 Task: Add a signature Catherine Martinez containing Have a good one, Catherine Martinez to email address softage.4@softage.net and add a label Client files
Action: Mouse moved to (998, 85)
Screenshot: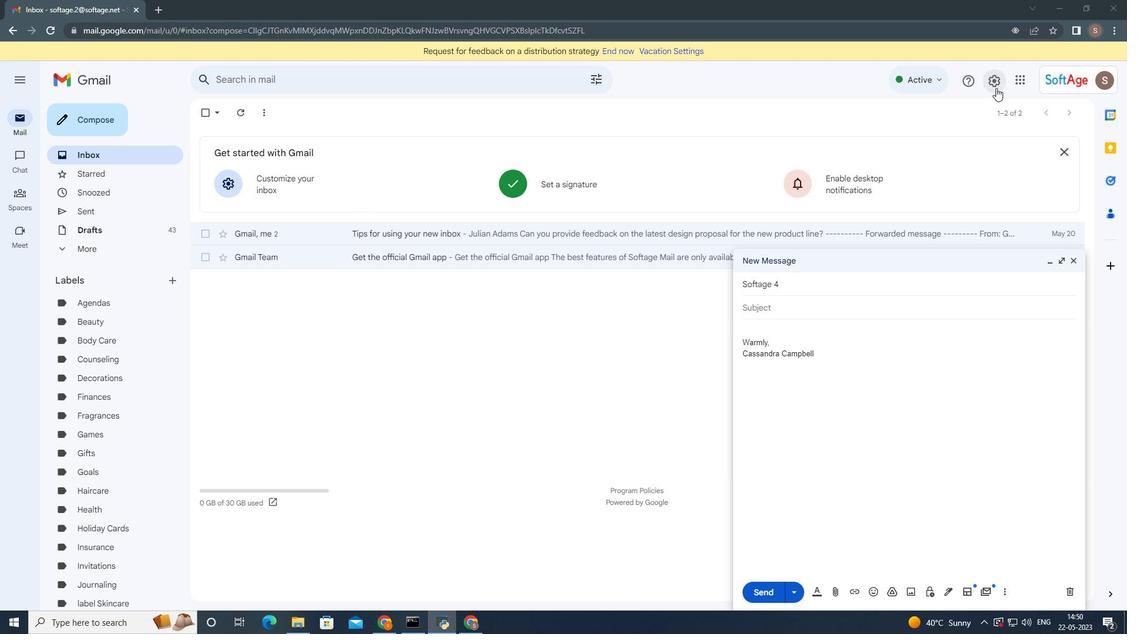 
Action: Mouse pressed left at (998, 85)
Screenshot: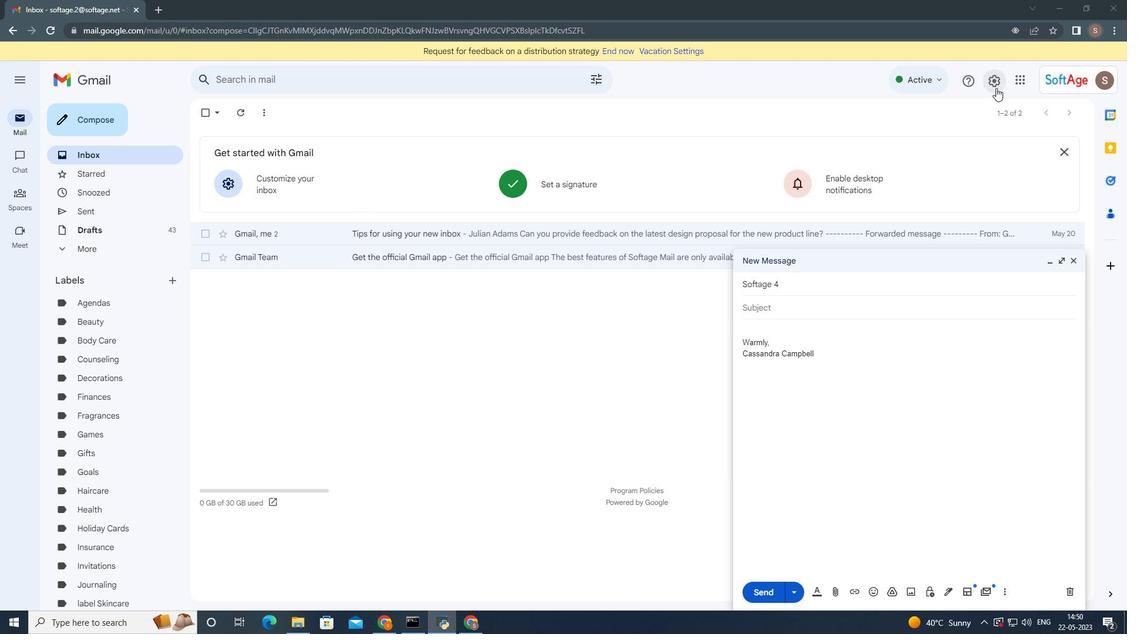 
Action: Mouse moved to (950, 140)
Screenshot: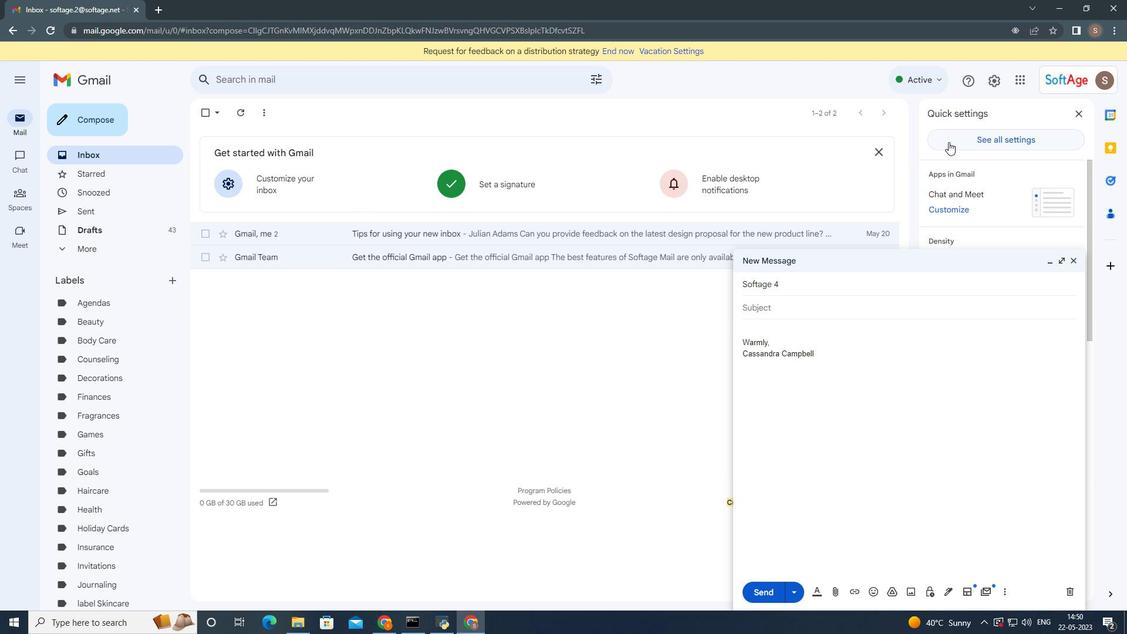 
Action: Mouse pressed left at (950, 140)
Screenshot: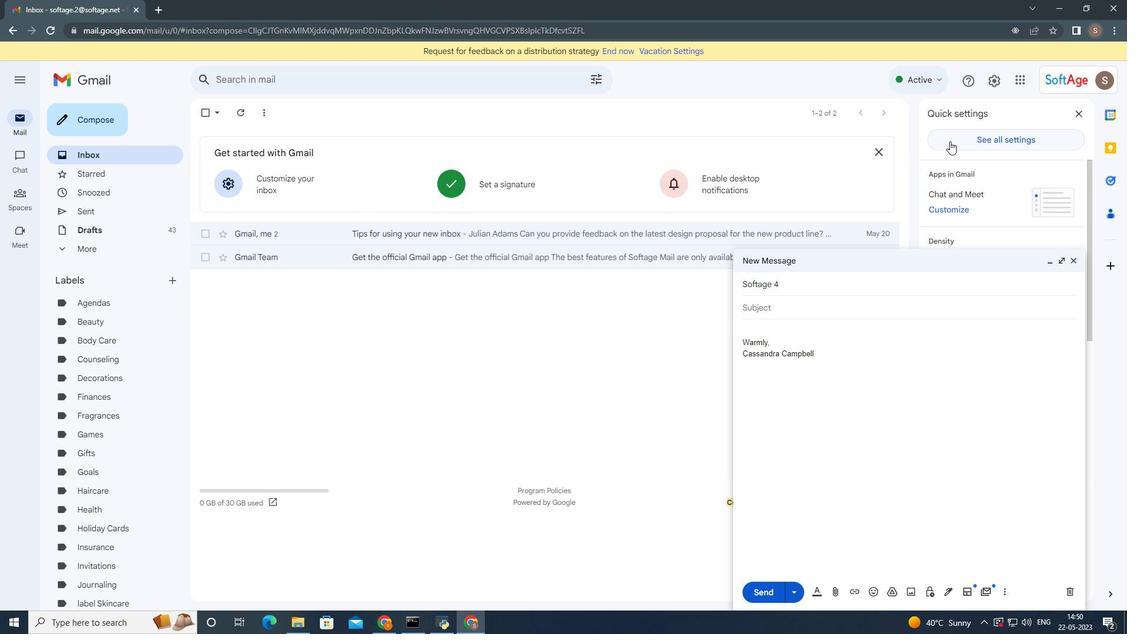 
Action: Mouse moved to (1054, 263)
Screenshot: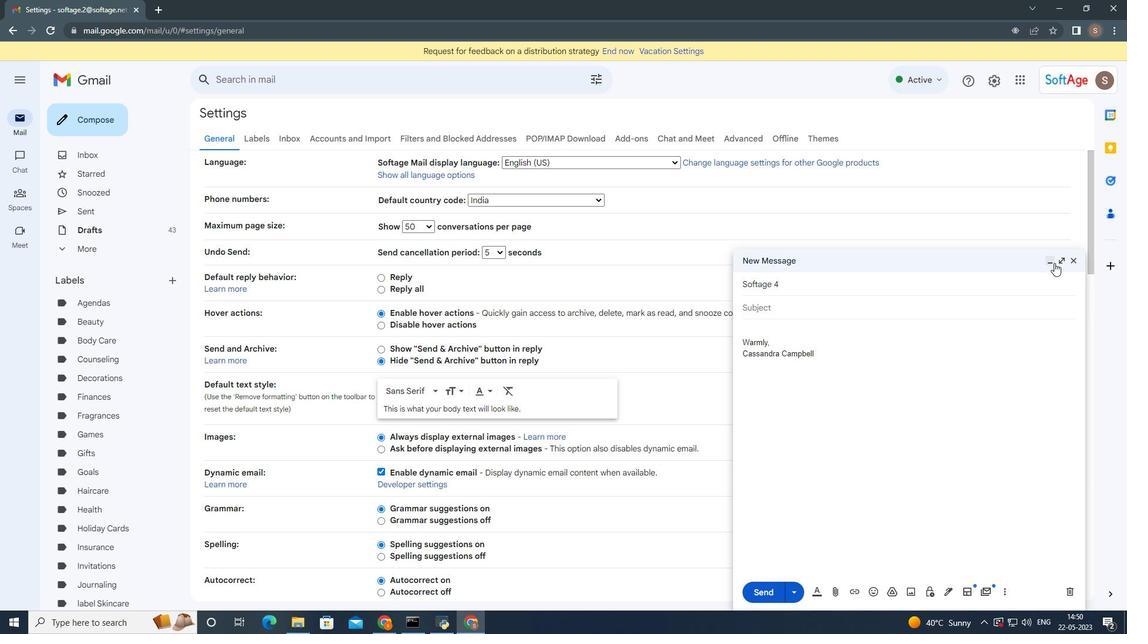 
Action: Mouse pressed left at (1054, 263)
Screenshot: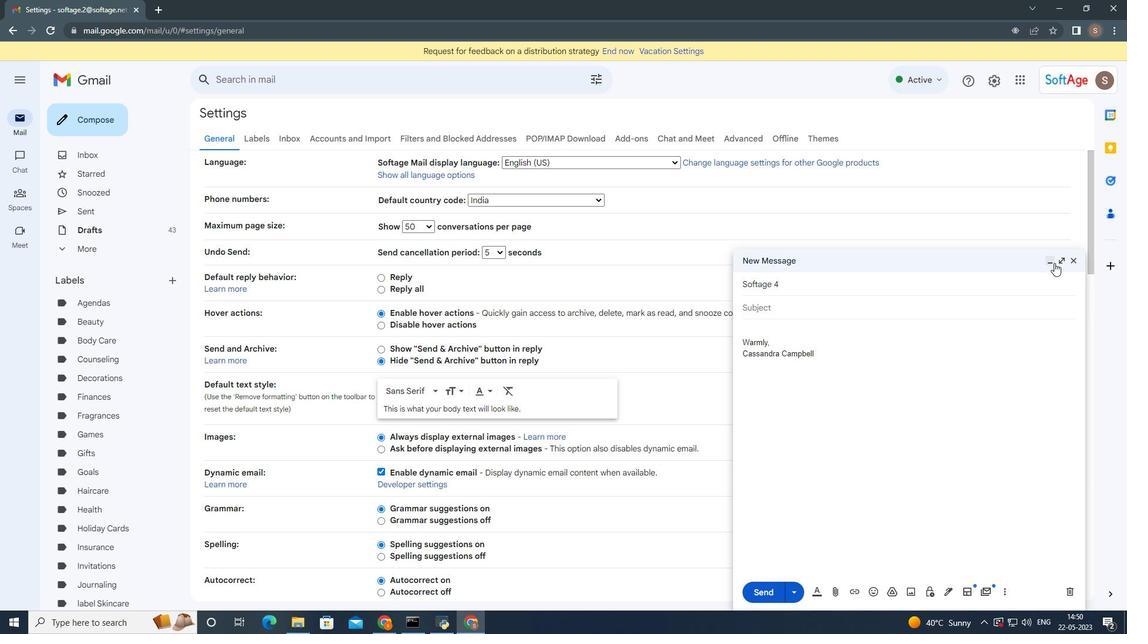 
Action: Mouse moved to (425, 336)
Screenshot: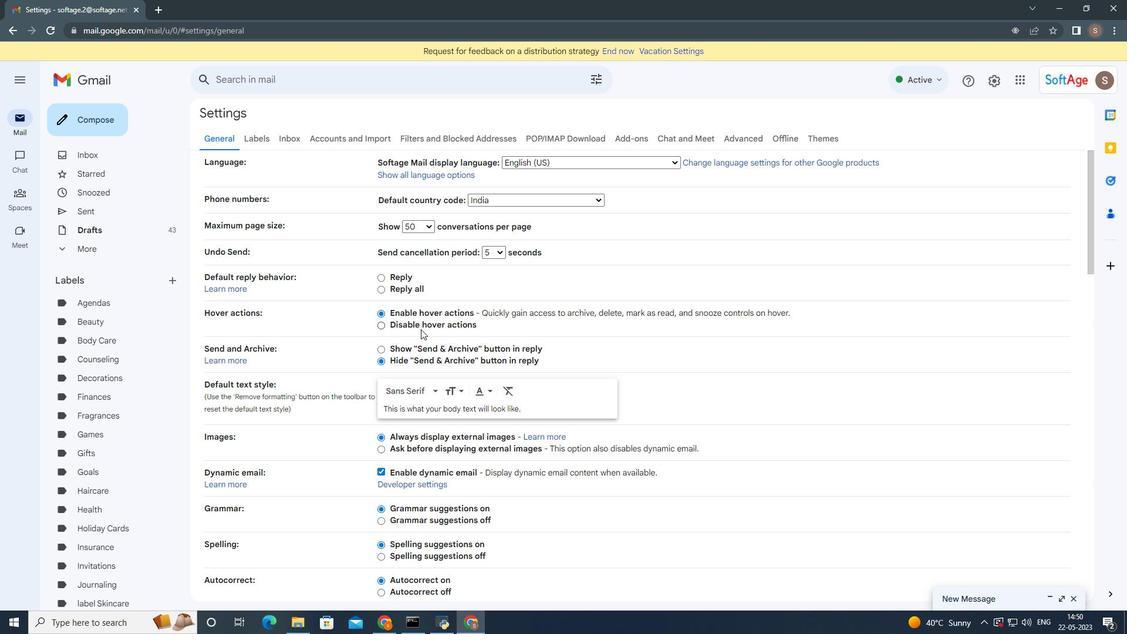
Action: Mouse scrolled (425, 335) with delta (0, 0)
Screenshot: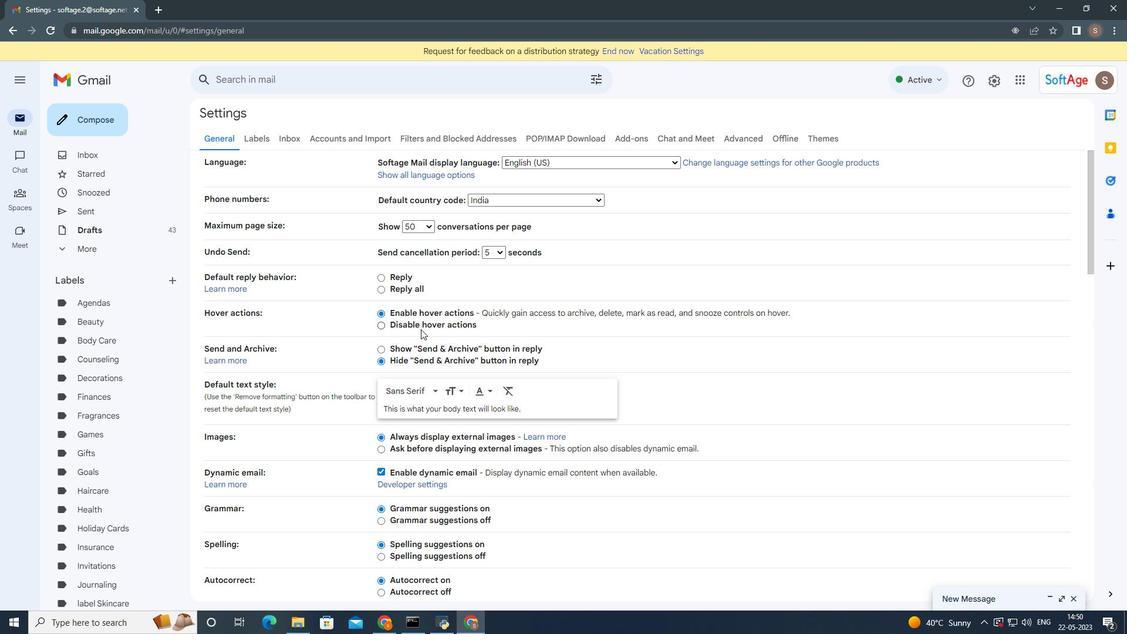 
Action: Mouse moved to (426, 337)
Screenshot: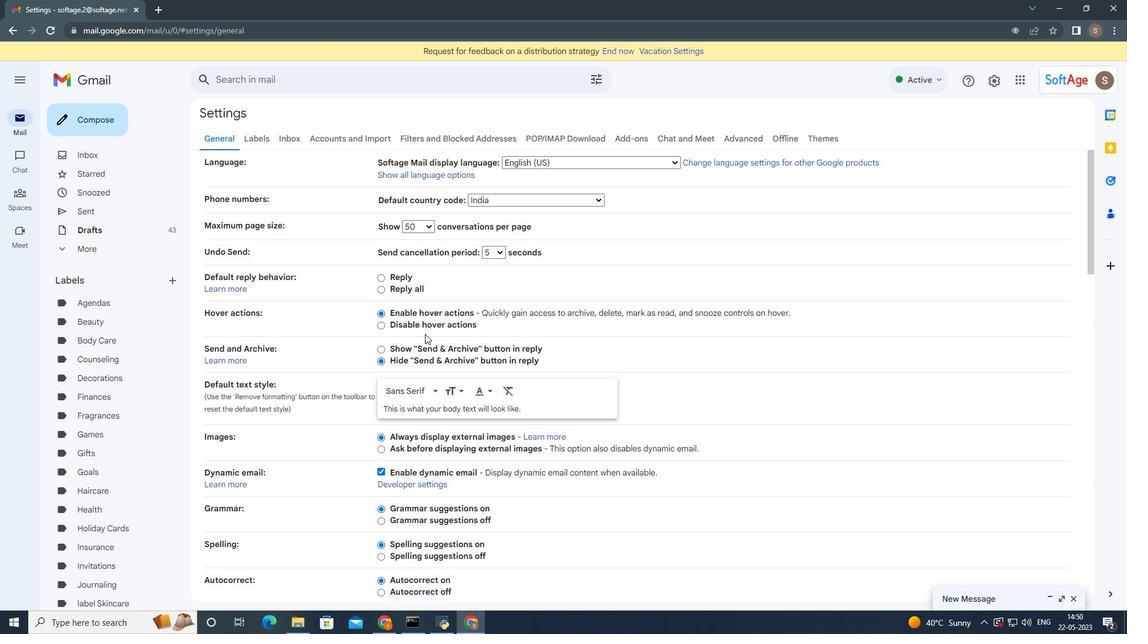 
Action: Mouse scrolled (426, 336) with delta (0, 0)
Screenshot: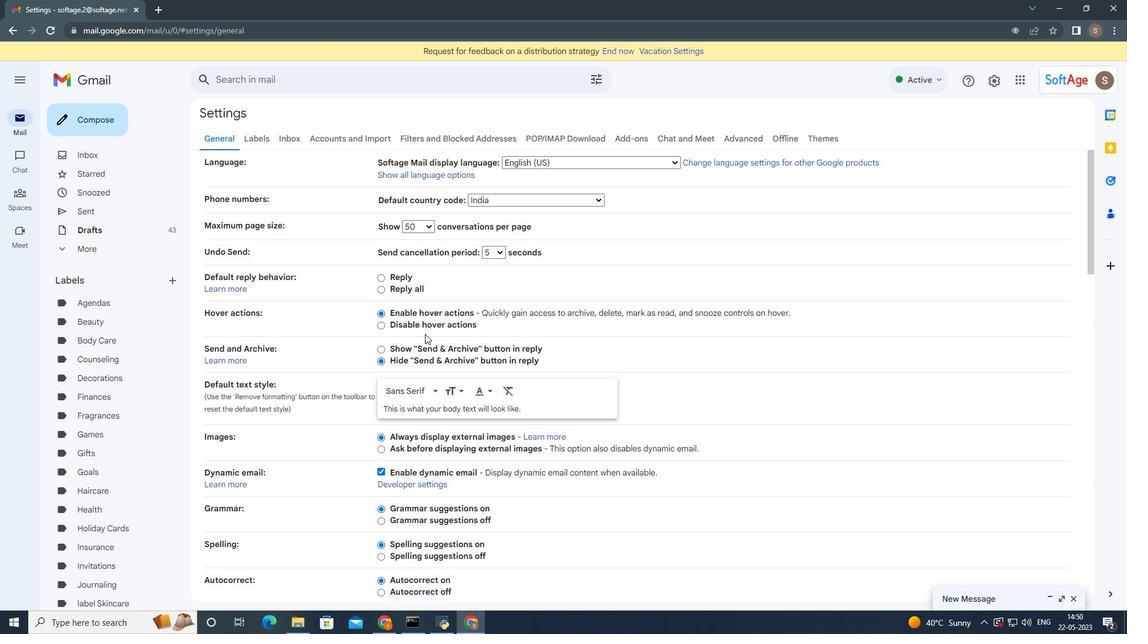 
Action: Mouse moved to (426, 338)
Screenshot: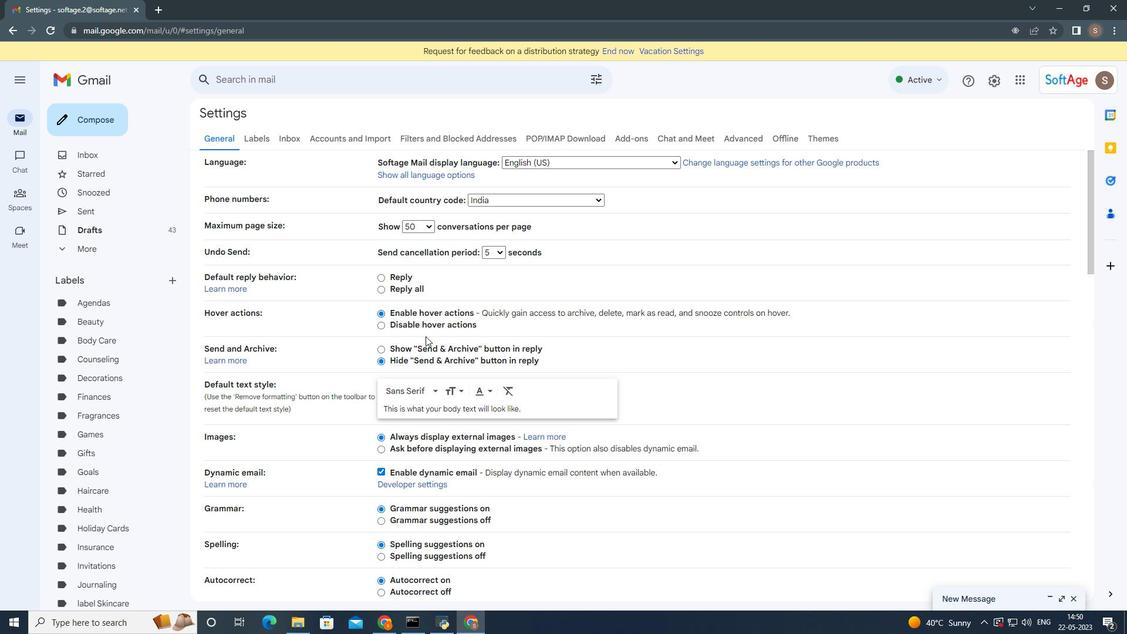 
Action: Mouse scrolled (426, 337) with delta (0, 0)
Screenshot: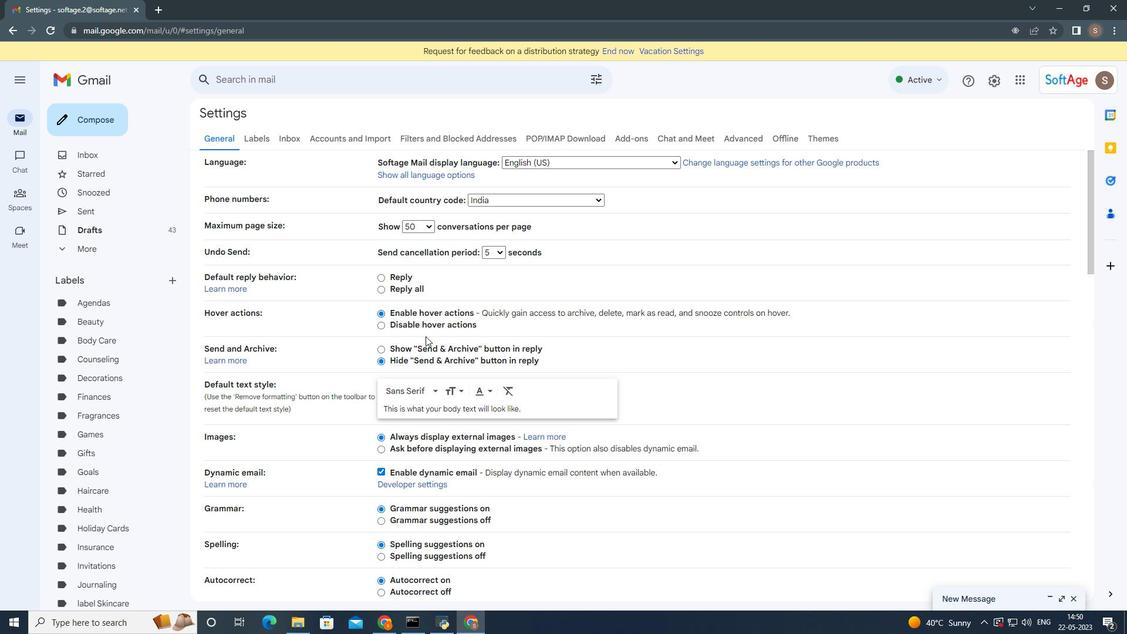 
Action: Mouse moved to (426, 338)
Screenshot: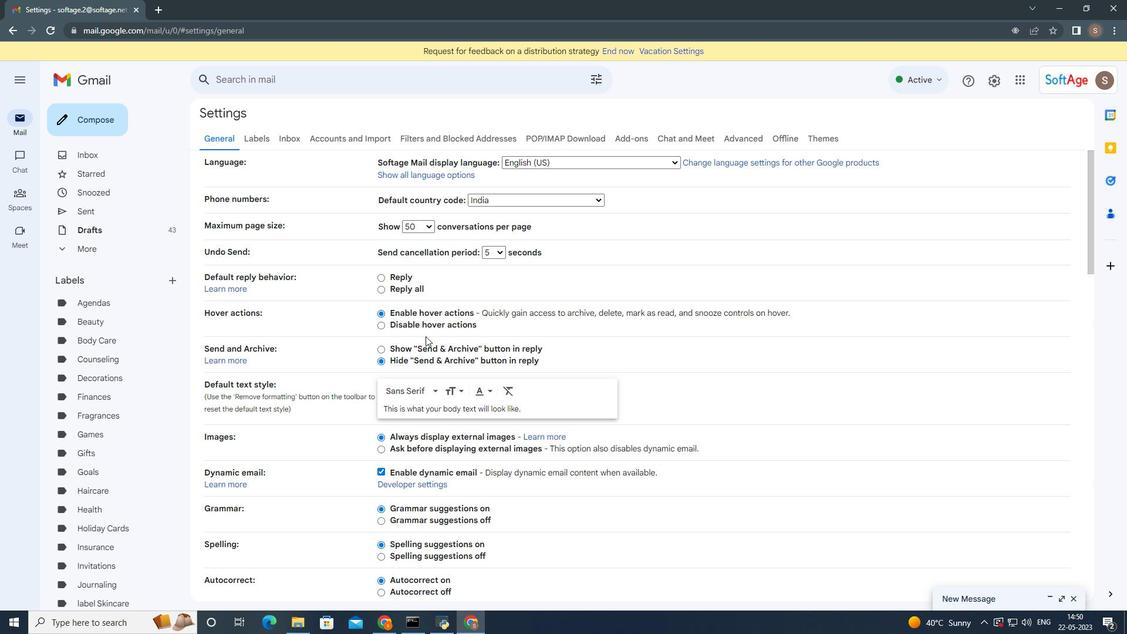 
Action: Mouse scrolled (426, 338) with delta (0, 0)
Screenshot: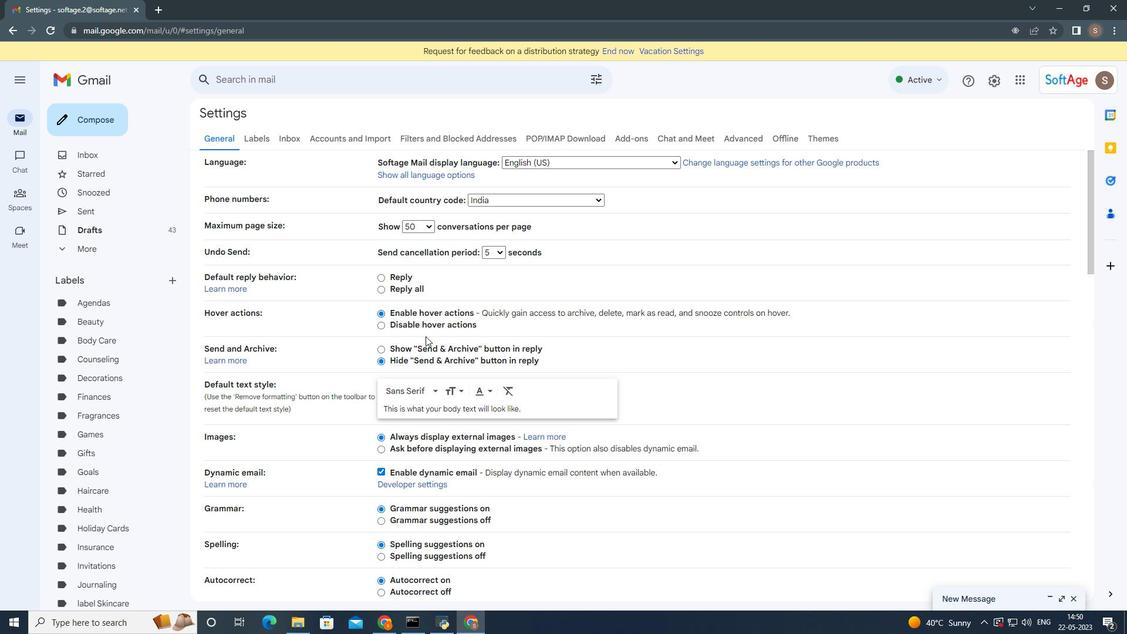 
Action: Mouse moved to (447, 424)
Screenshot: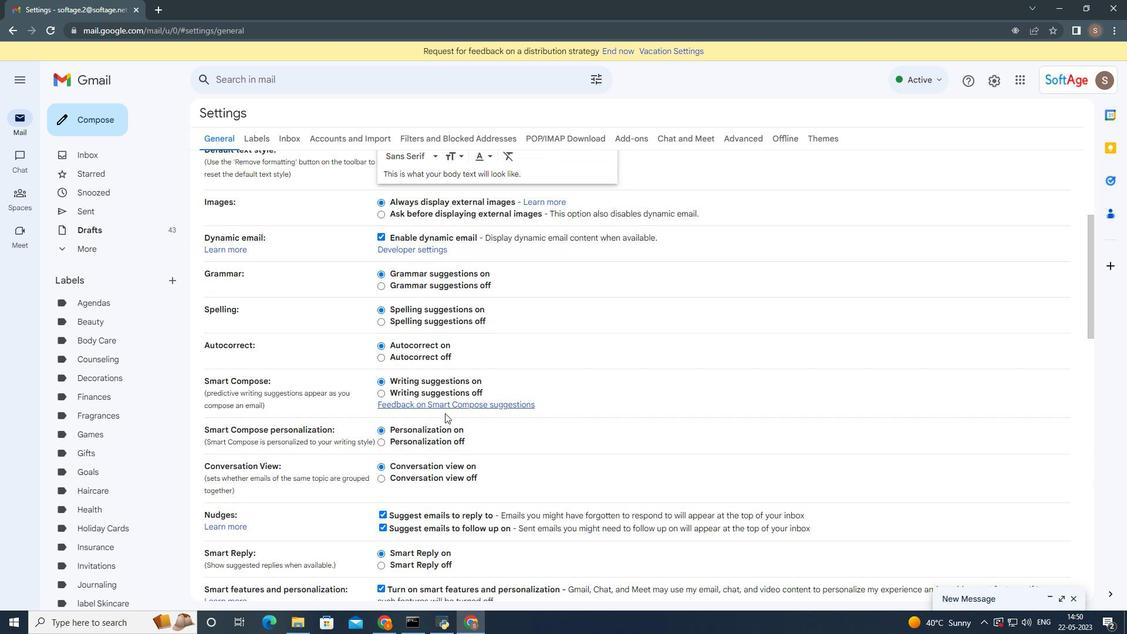 
Action: Mouse scrolled (447, 424) with delta (0, 0)
Screenshot: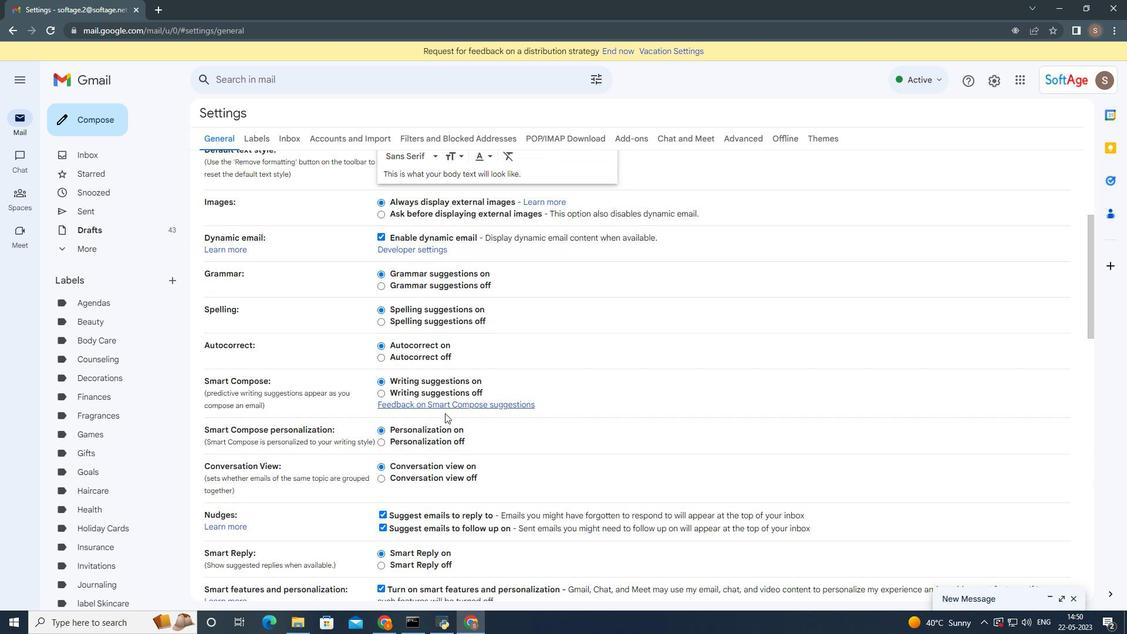 
Action: Mouse moved to (448, 424)
Screenshot: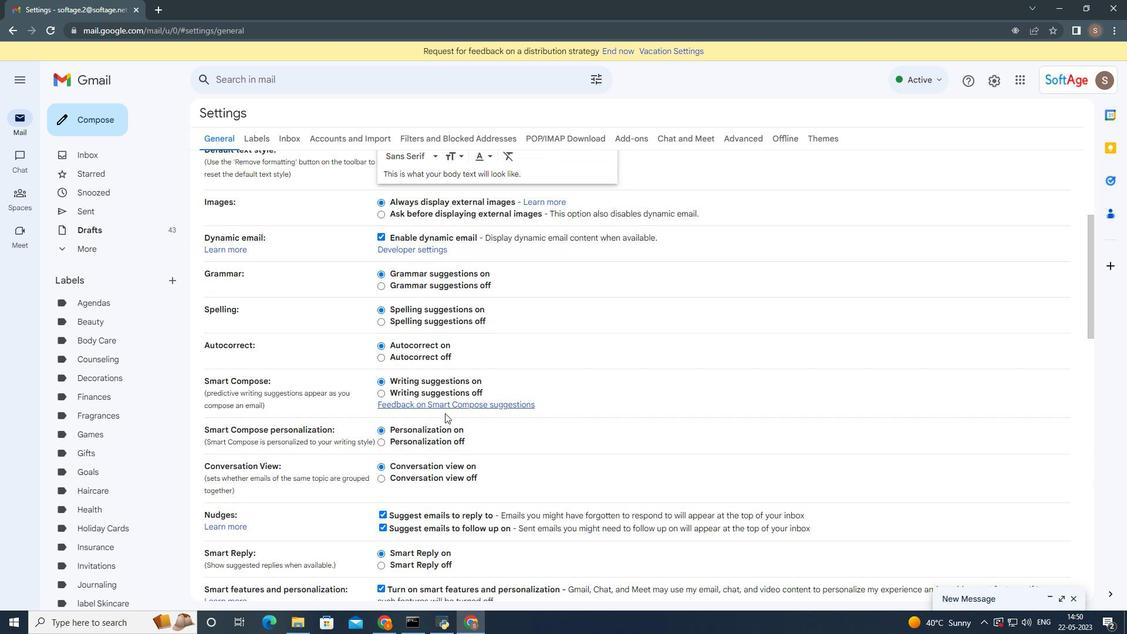 
Action: Mouse scrolled (448, 424) with delta (0, 0)
Screenshot: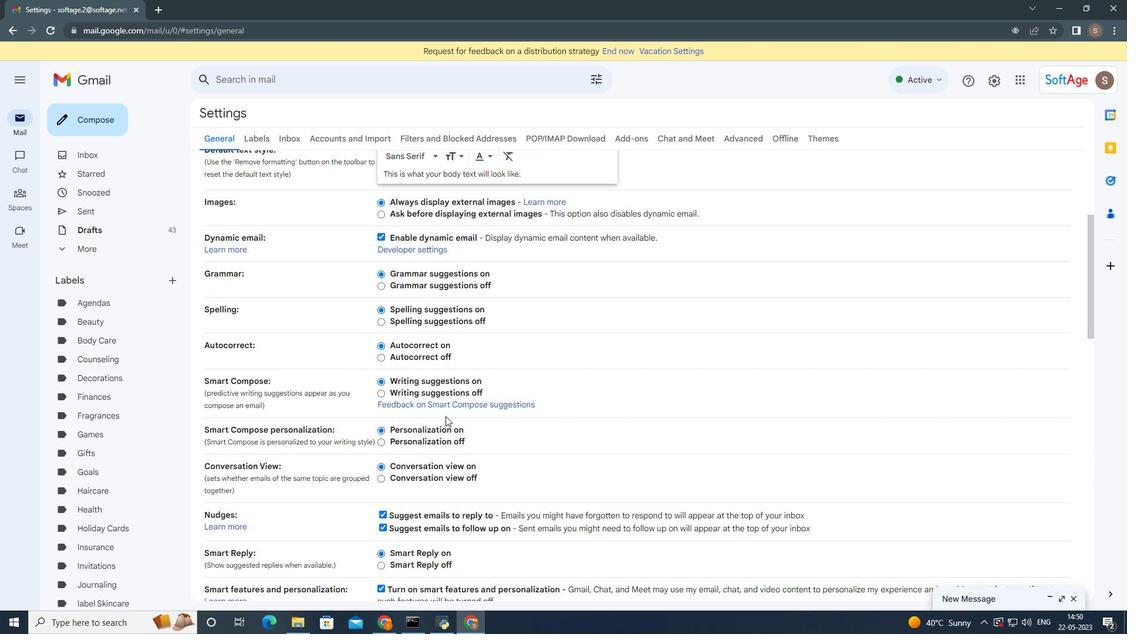 
Action: Mouse scrolled (448, 424) with delta (0, 0)
Screenshot: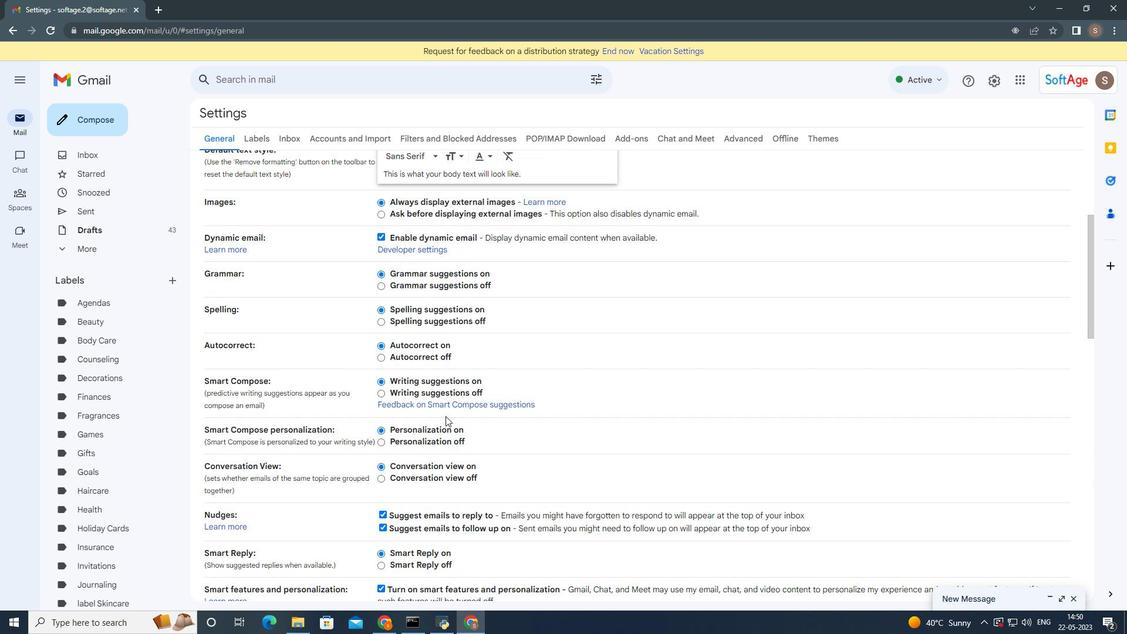 
Action: Mouse moved to (453, 440)
Screenshot: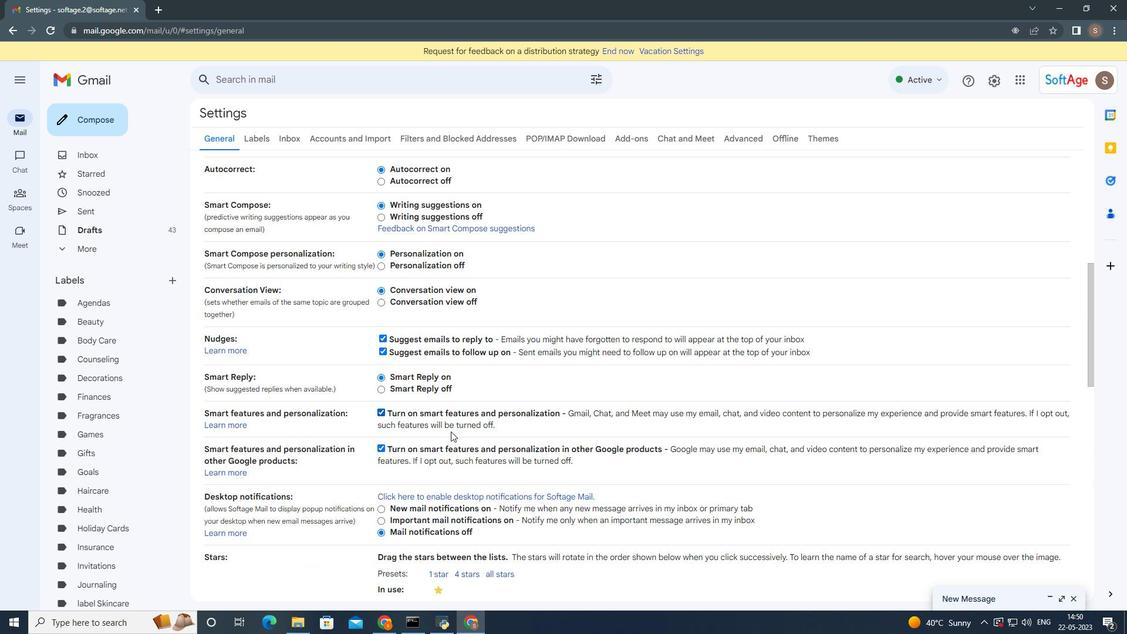 
Action: Mouse scrolled (453, 439) with delta (0, 0)
Screenshot: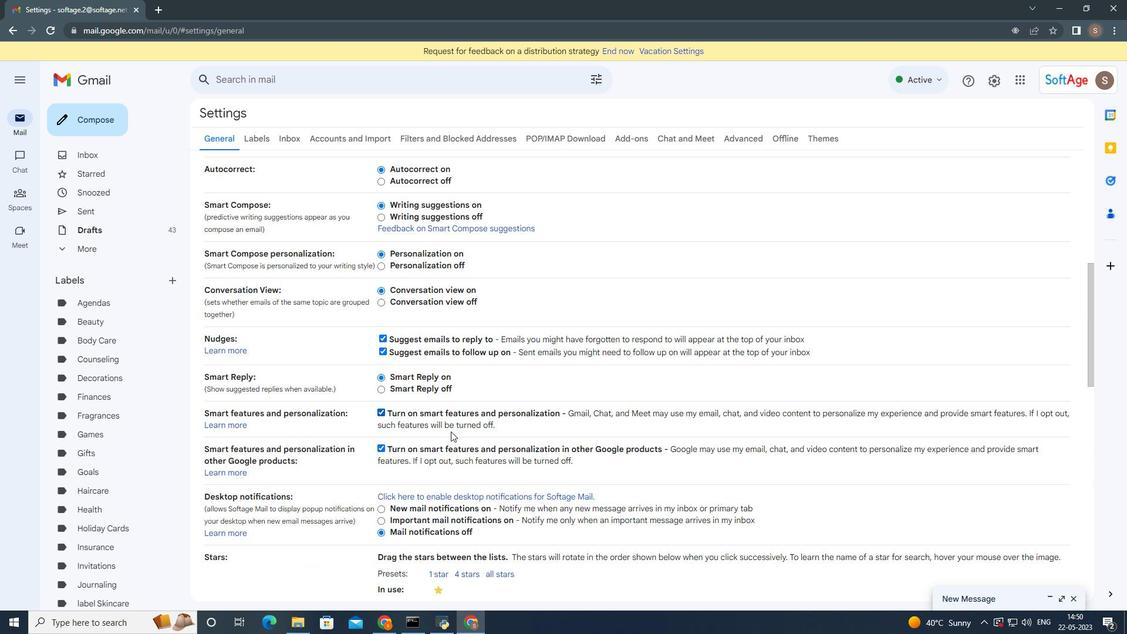 
Action: Mouse moved to (453, 441)
Screenshot: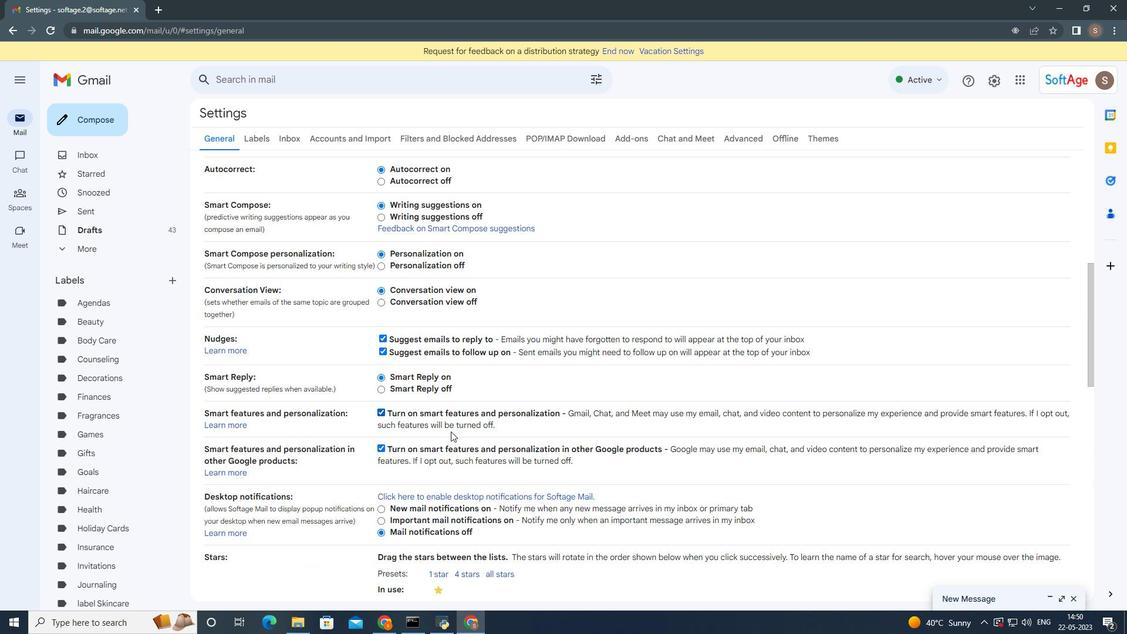 
Action: Mouse scrolled (453, 440) with delta (0, 0)
Screenshot: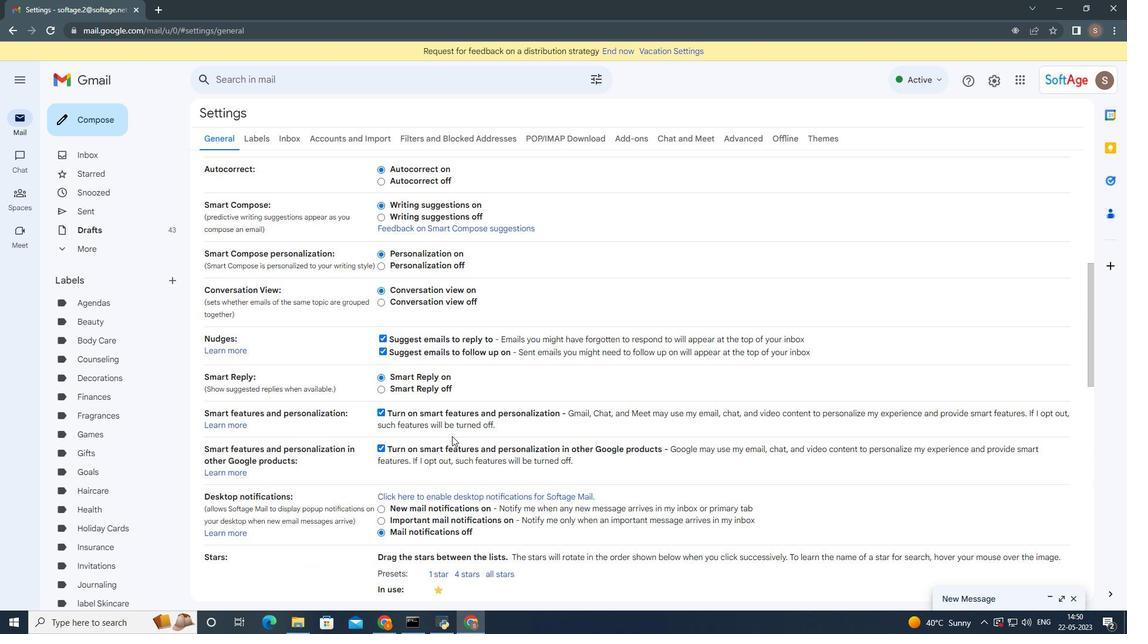 
Action: Mouse moved to (453, 441)
Screenshot: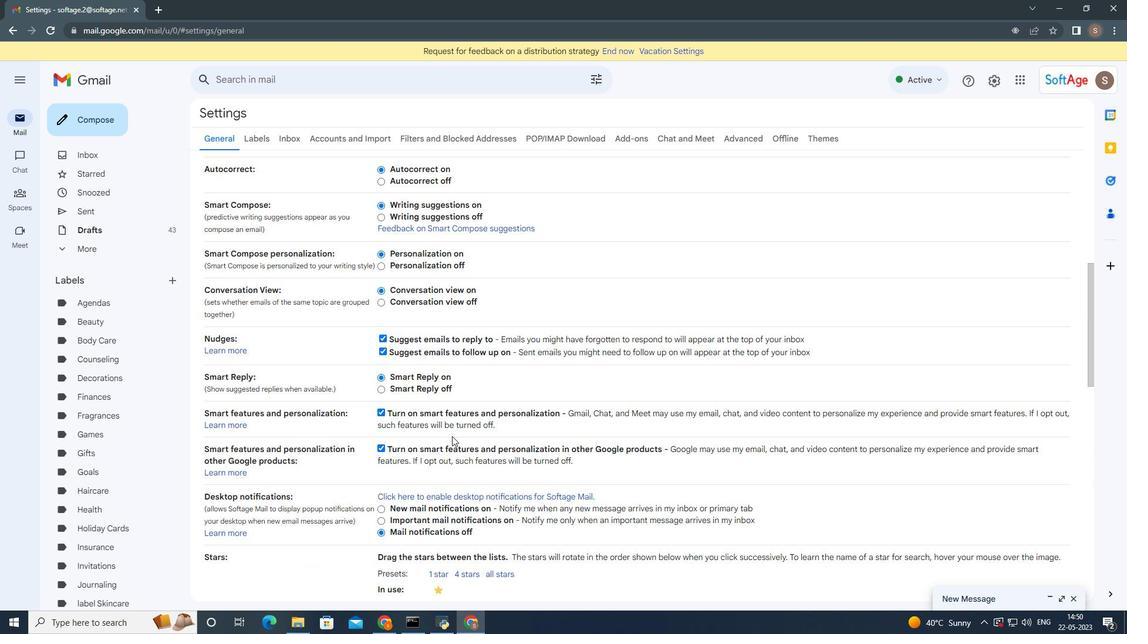 
Action: Mouse scrolled (453, 441) with delta (0, 0)
Screenshot: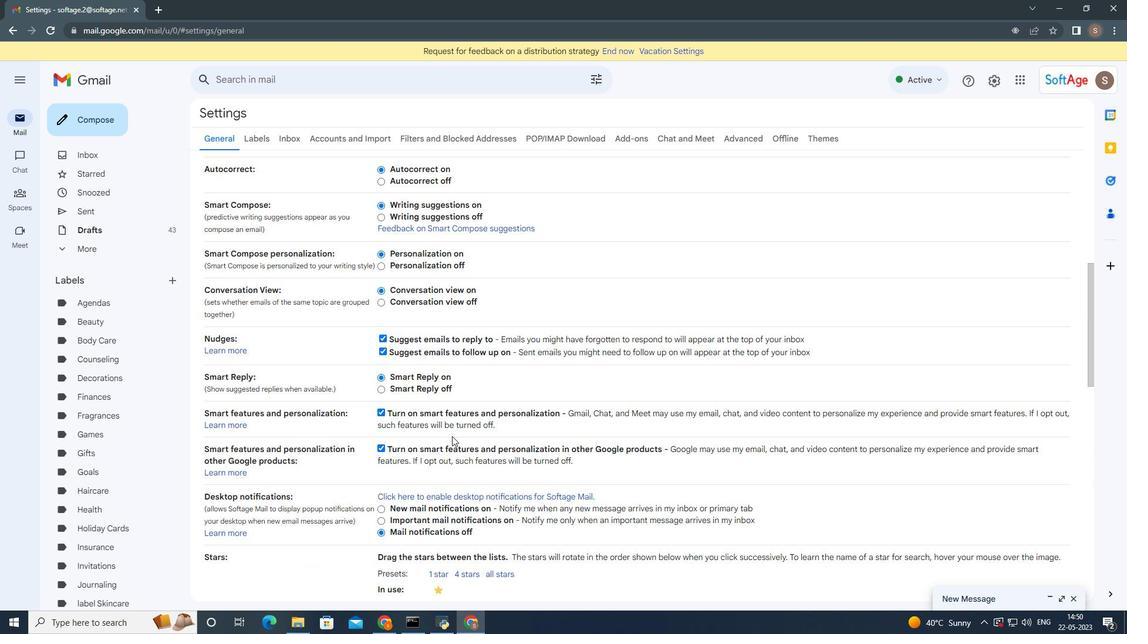 
Action: Mouse moved to (453, 441)
Screenshot: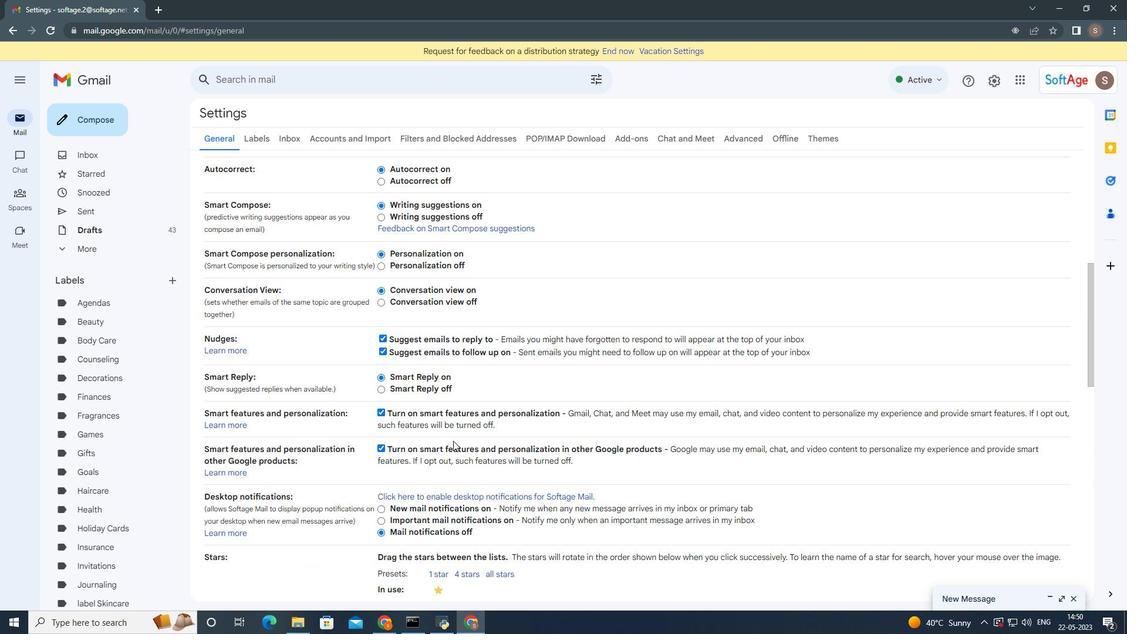 
Action: Mouse scrolled (453, 441) with delta (0, 0)
Screenshot: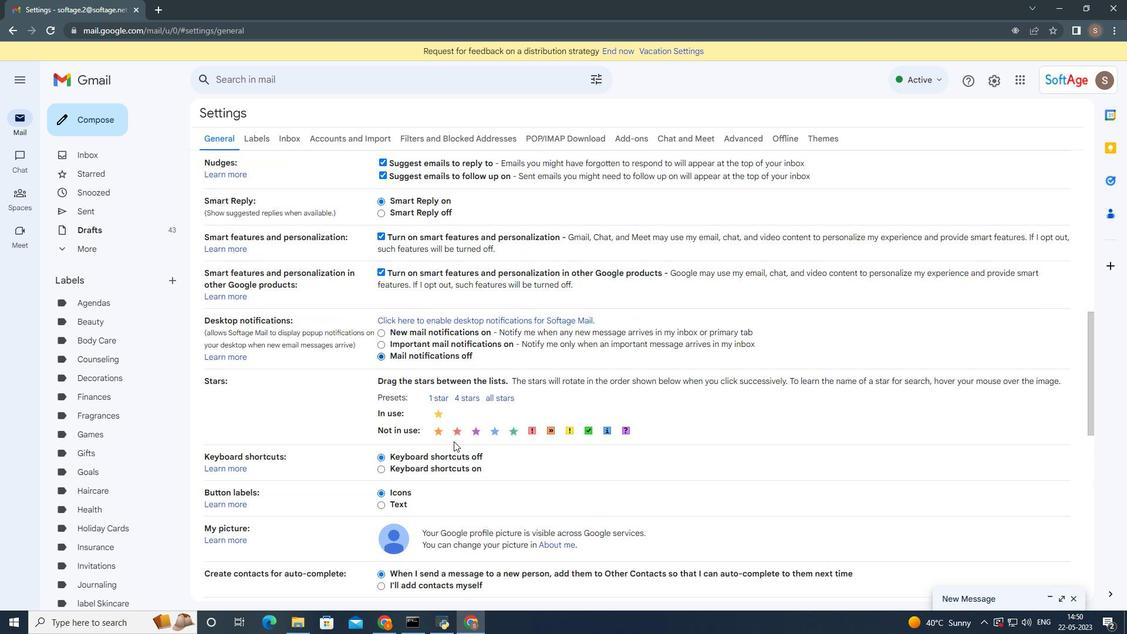
Action: Mouse scrolled (453, 441) with delta (0, 0)
Screenshot: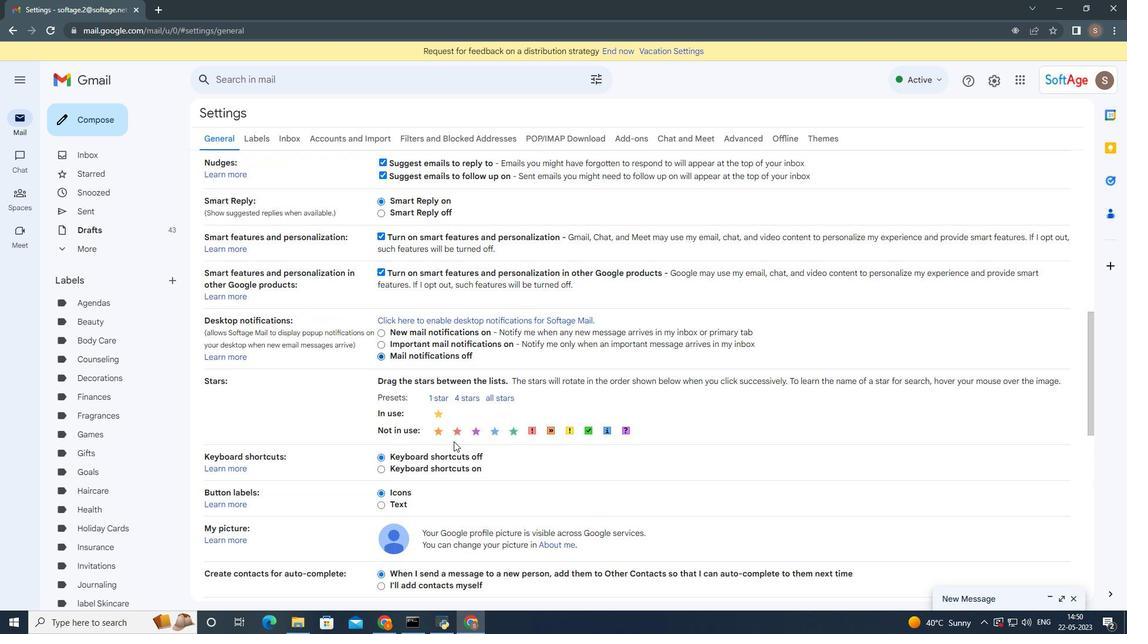 
Action: Mouse scrolled (453, 441) with delta (0, 0)
Screenshot: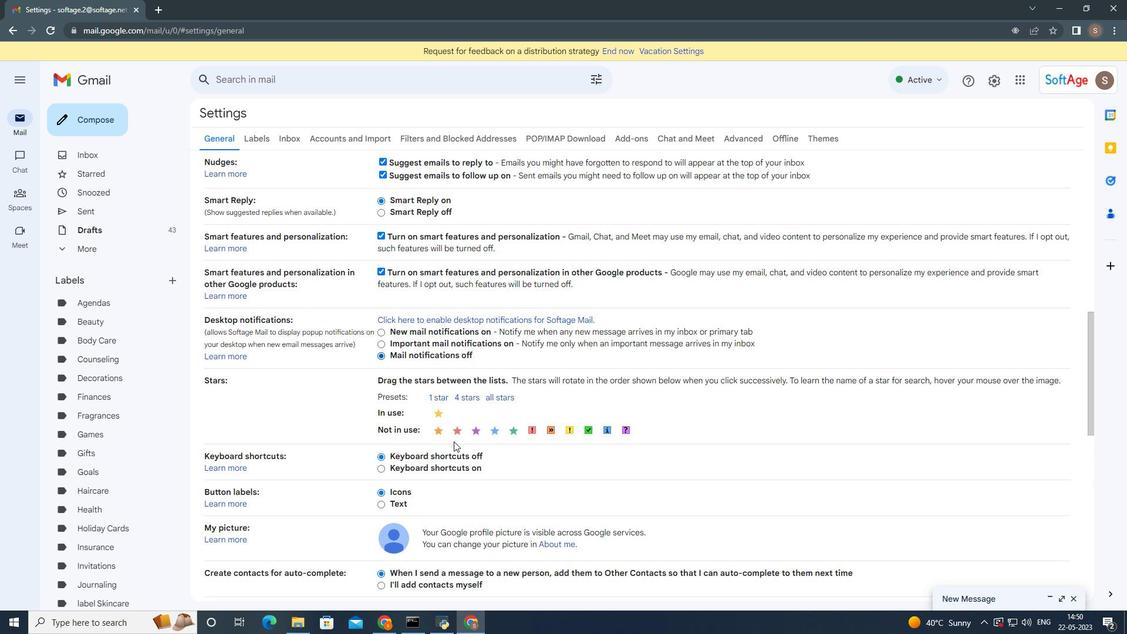 
Action: Mouse moved to (454, 443)
Screenshot: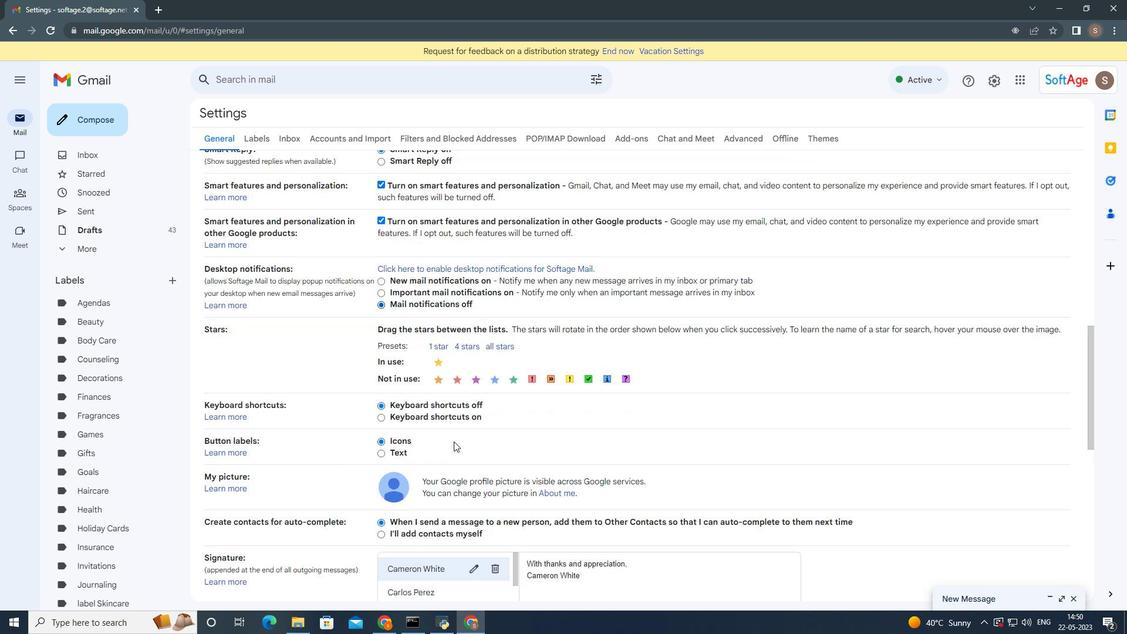 
Action: Mouse scrolled (454, 442) with delta (0, 0)
Screenshot: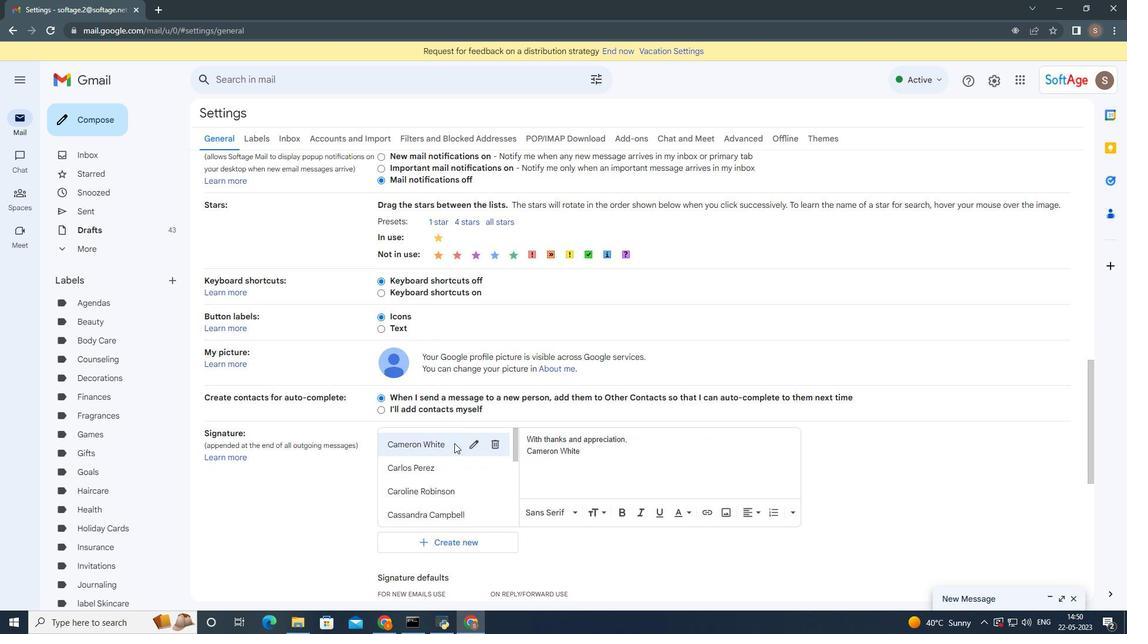 
Action: Mouse scrolled (454, 442) with delta (0, 0)
Screenshot: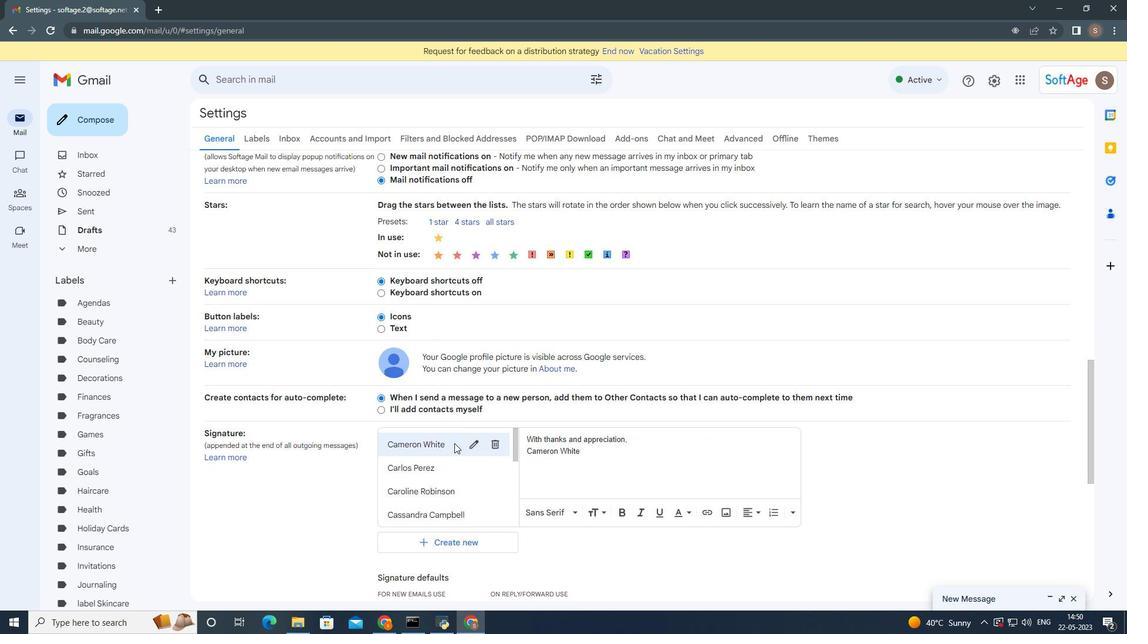
Action: Mouse moved to (455, 426)
Screenshot: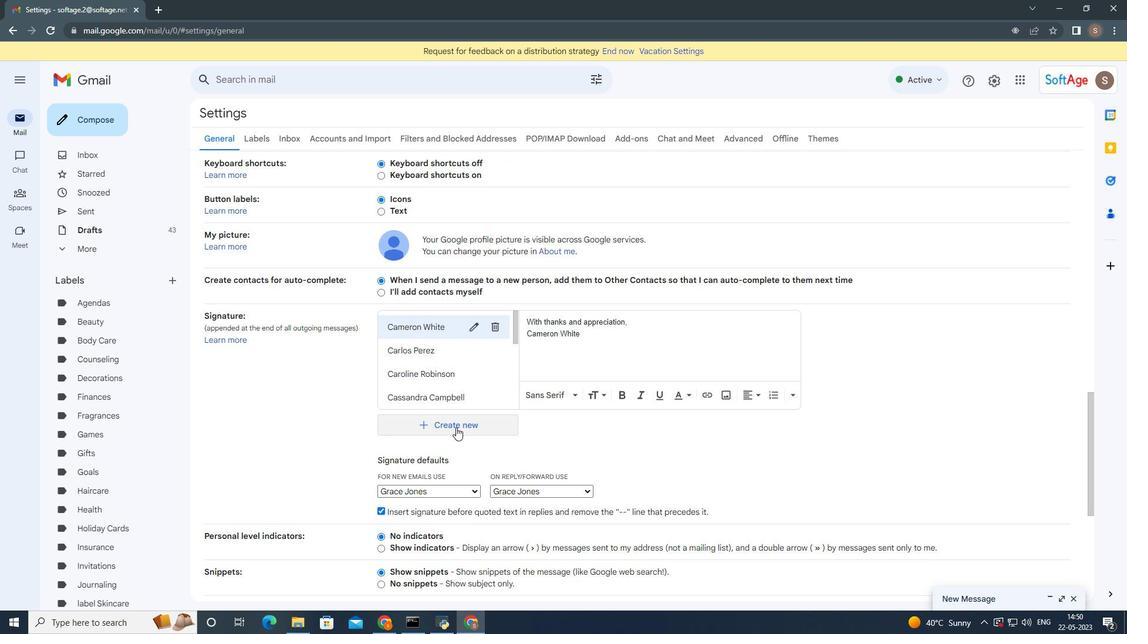
Action: Mouse pressed left at (455, 426)
Screenshot: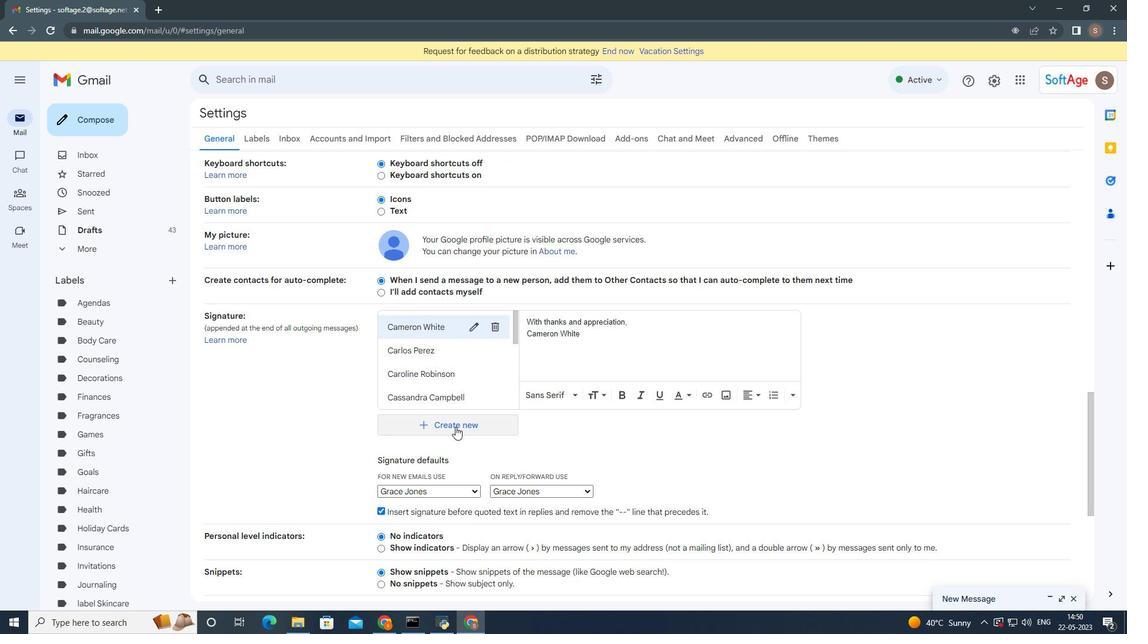 
Action: Mouse moved to (515, 324)
Screenshot: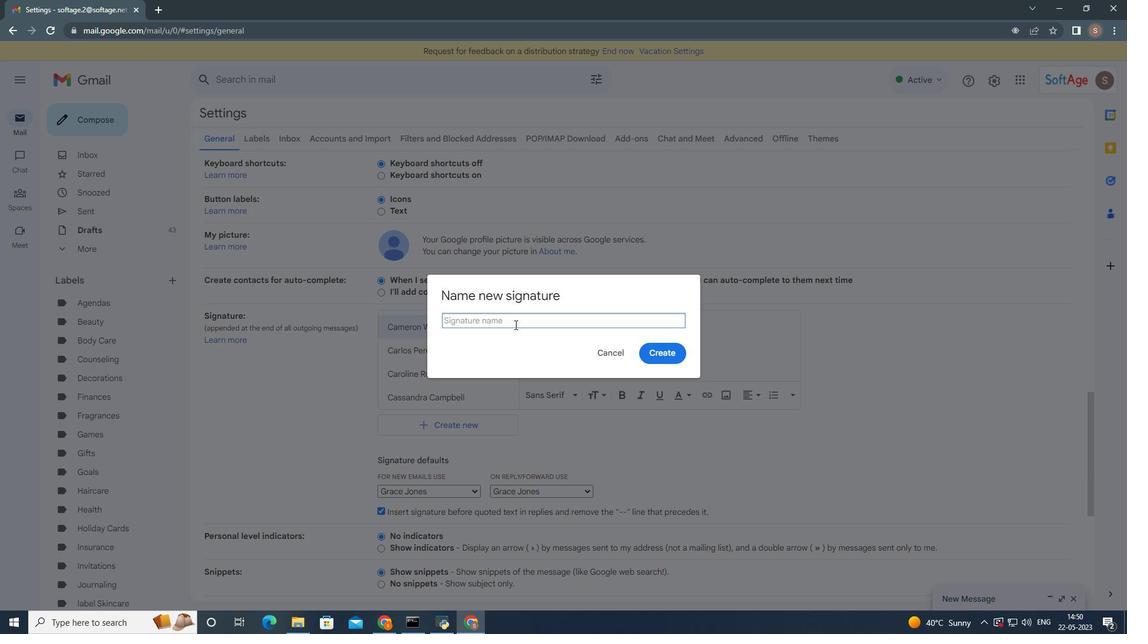 
Action: Mouse pressed left at (515, 324)
Screenshot: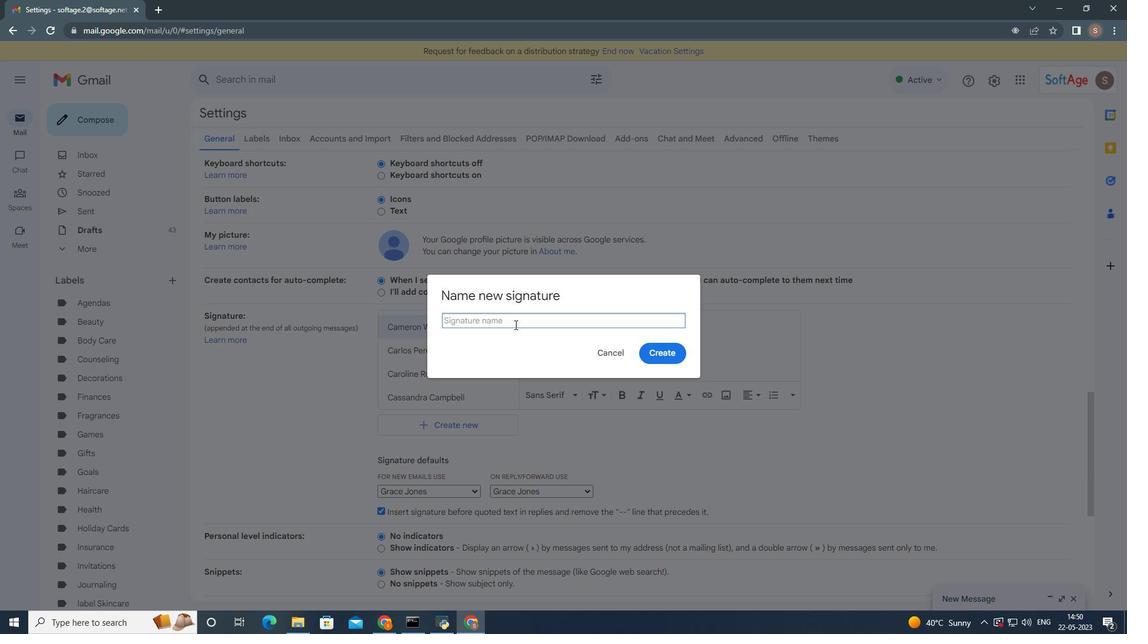 
Action: Mouse moved to (513, 324)
Screenshot: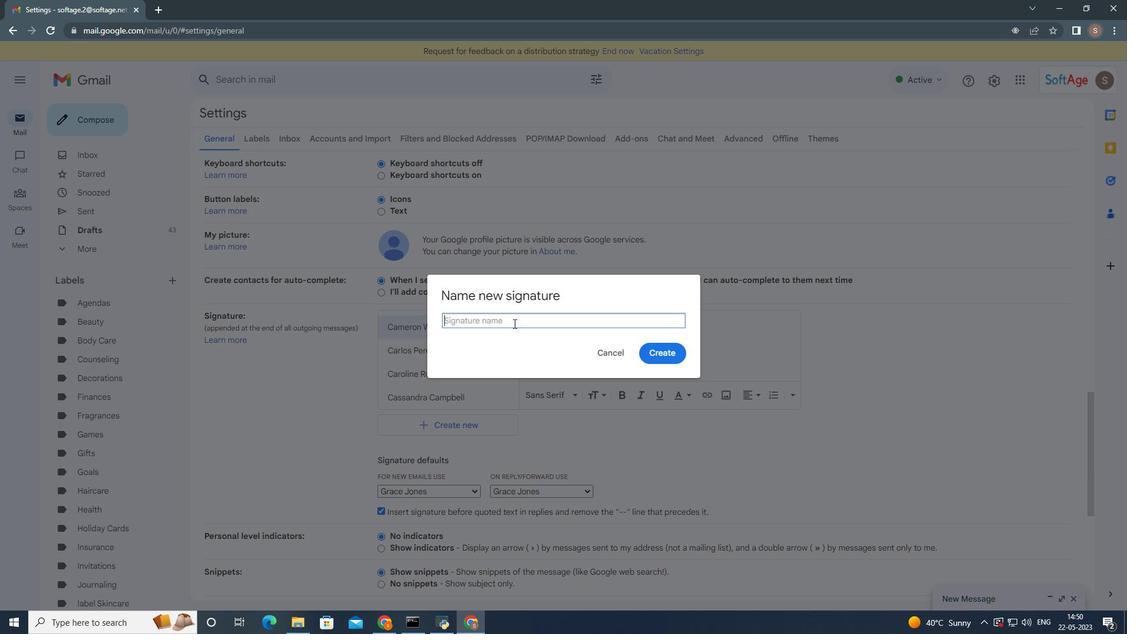 
Action: Key pressed <Key.shift>Catherine<Key.space><Key.shift>Martinez
Screenshot: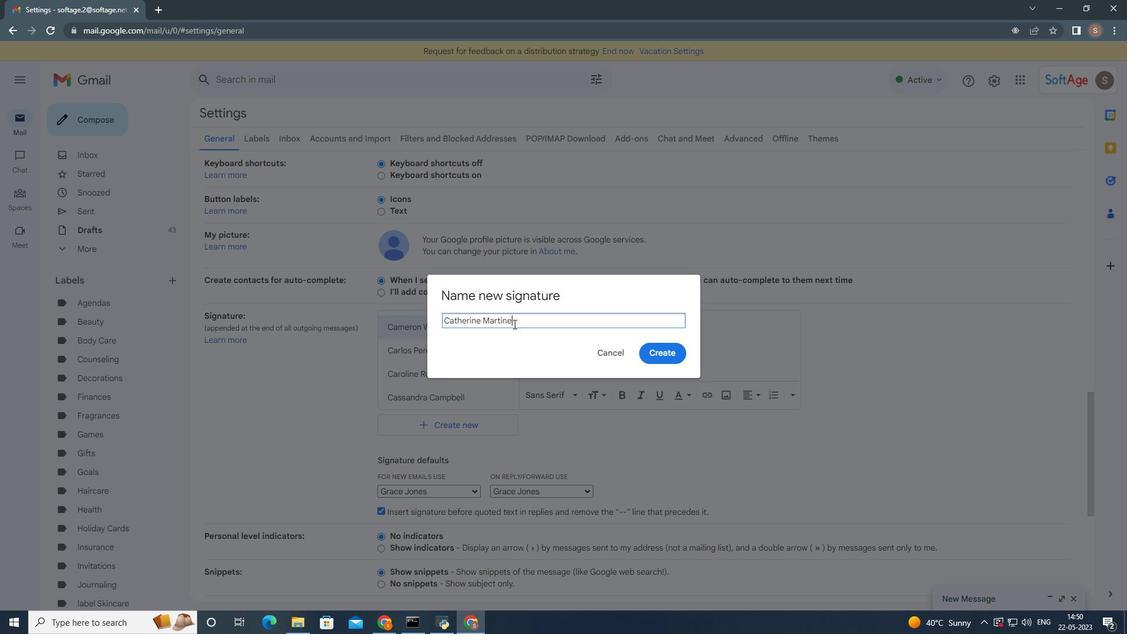
Action: Mouse moved to (673, 356)
Screenshot: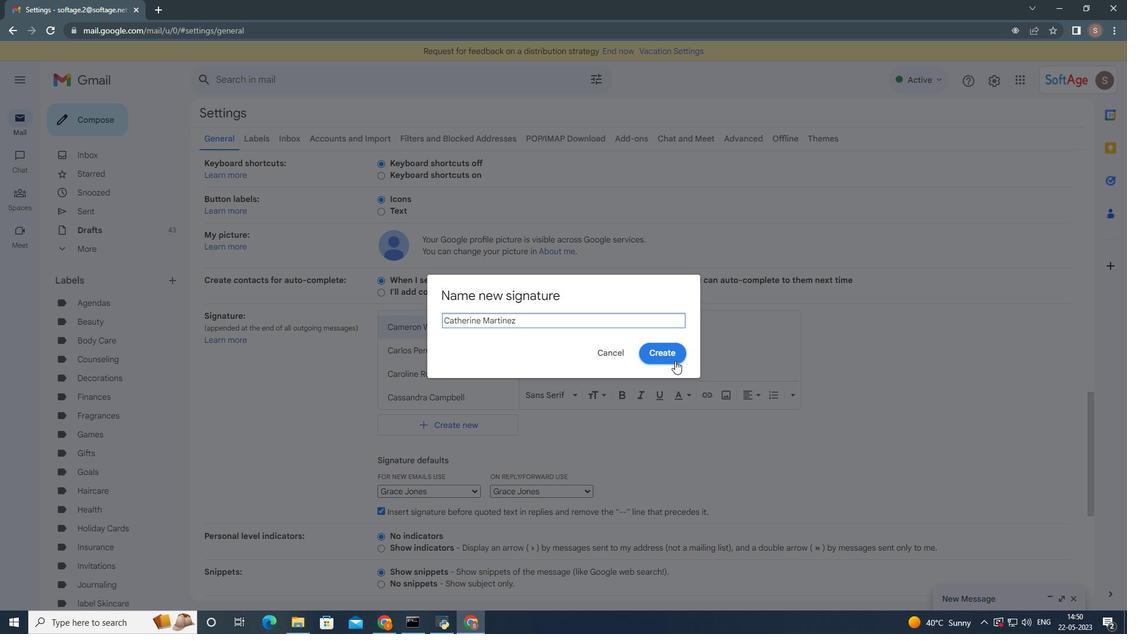 
Action: Mouse pressed left at (673, 356)
Screenshot: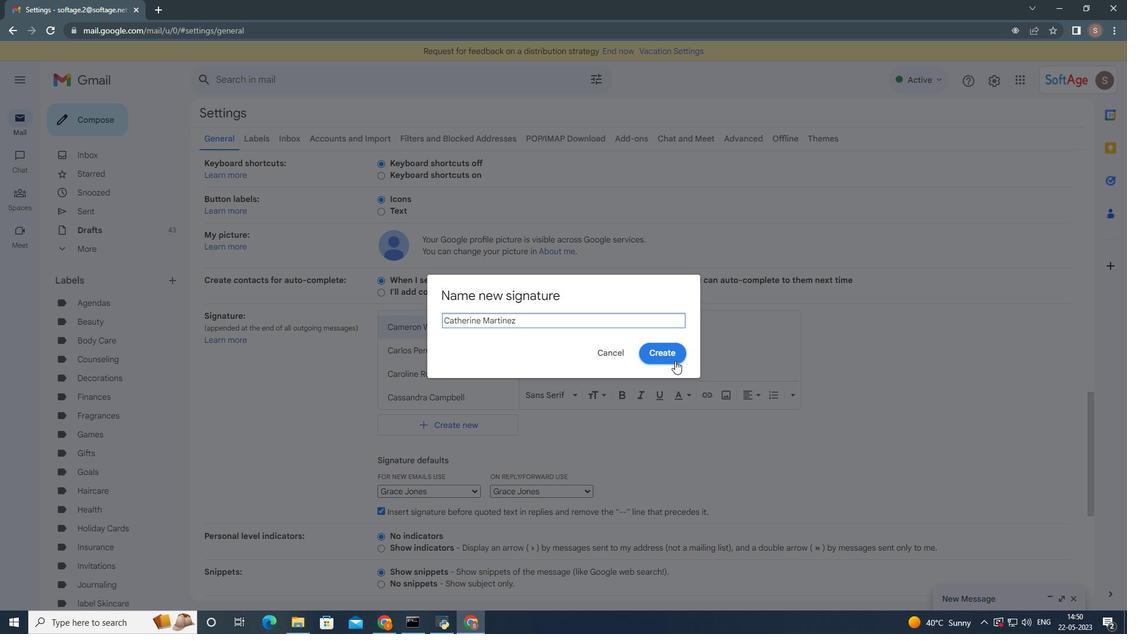 
Action: Mouse moved to (609, 352)
Screenshot: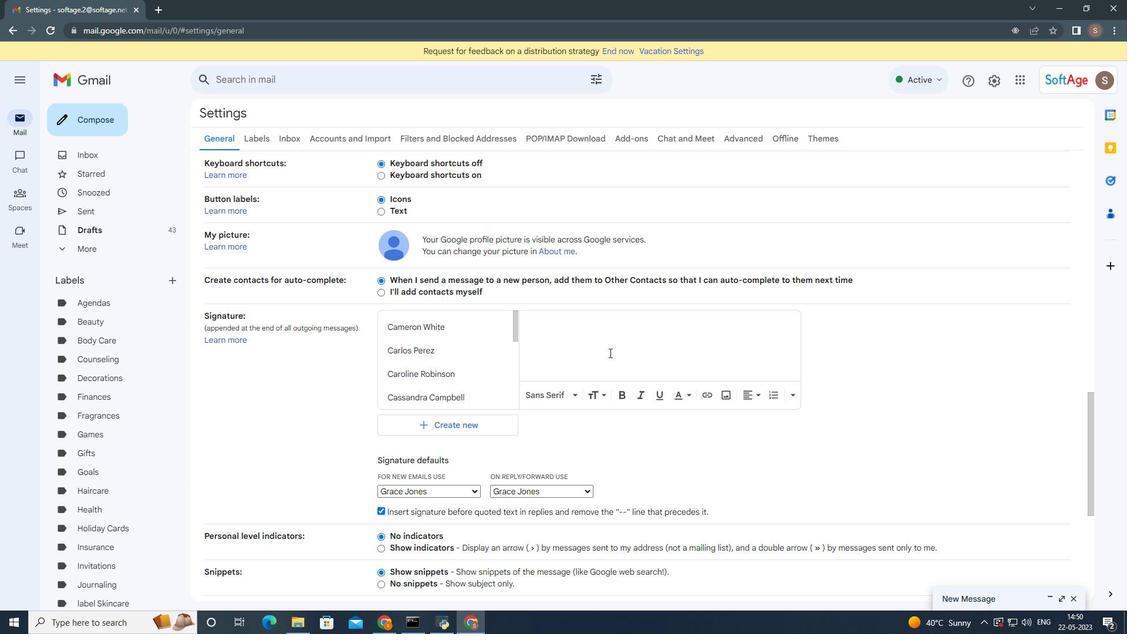 
Action: Key pressed h<Key.backspace><Key.shift>Have<Key.space>a<Key.space>good<Key.space>one,<Key.enter><Key.shift>Cap<Key.backspace>therine<Key.space><Key.shift>Martinez
Screenshot: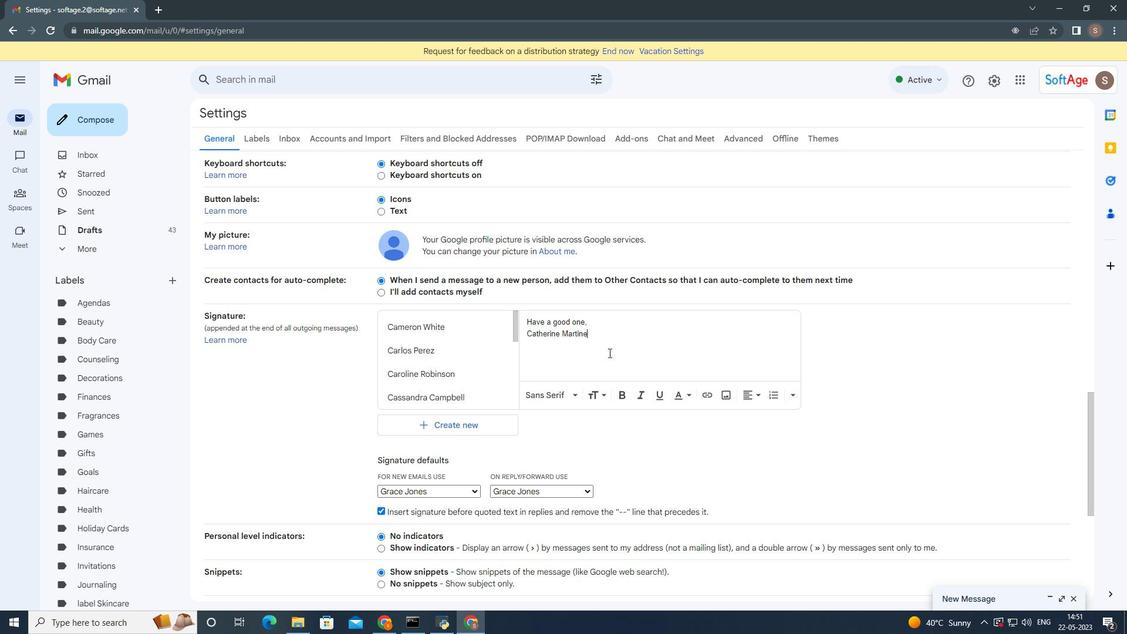 
Action: Mouse moved to (611, 367)
Screenshot: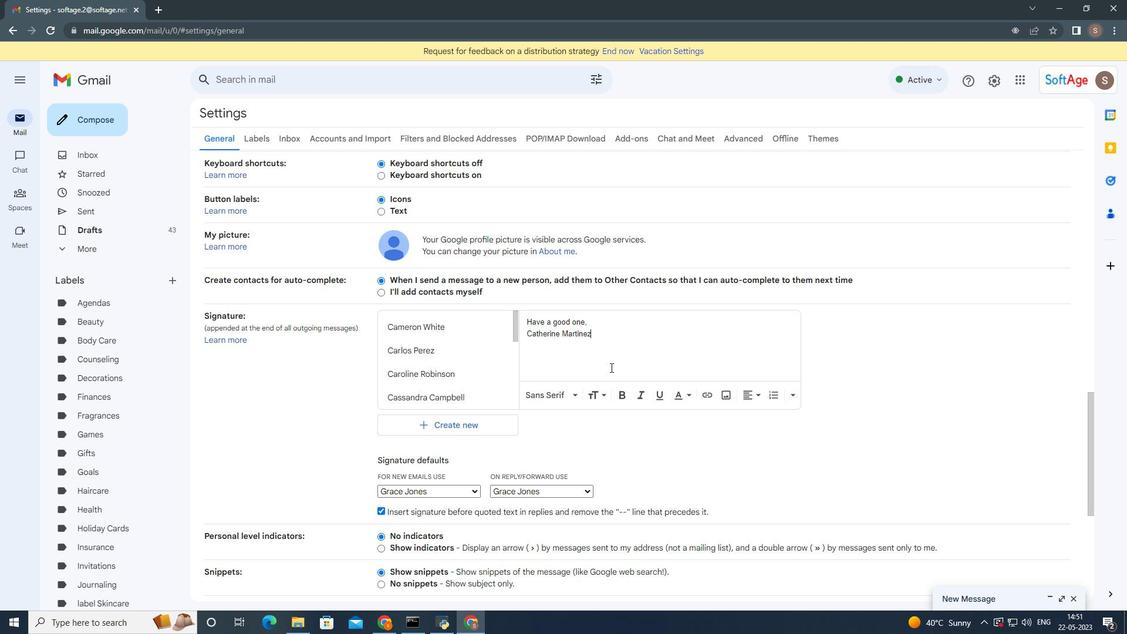 
Action: Mouse scrolled (611, 367) with delta (0, 0)
Screenshot: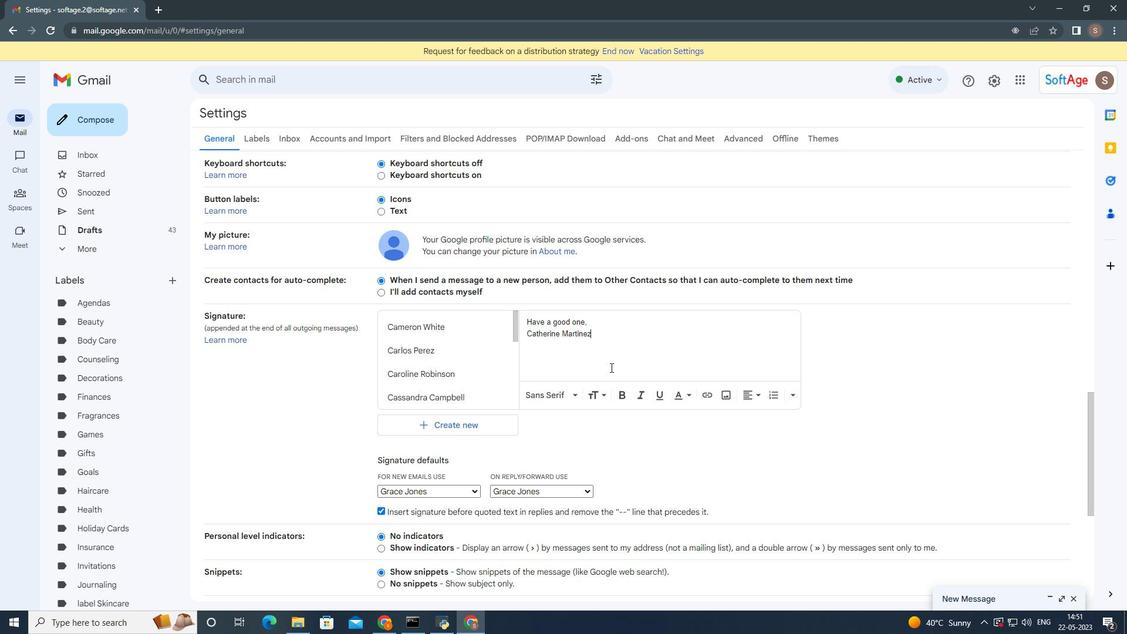 
Action: Mouse scrolled (611, 367) with delta (0, 0)
Screenshot: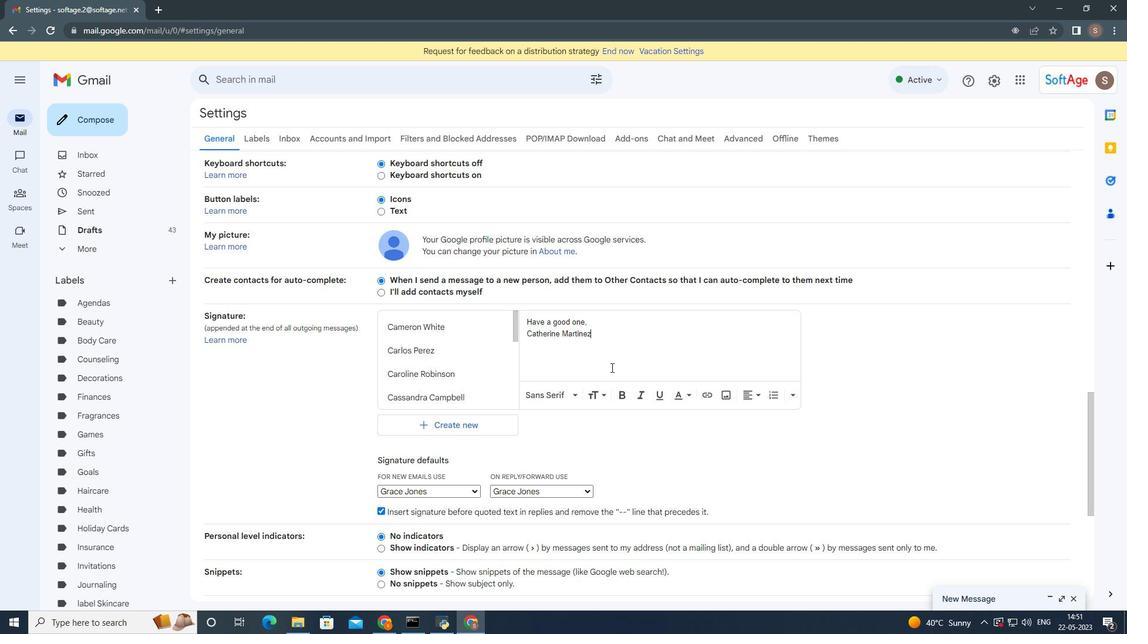 
Action: Mouse moved to (598, 369)
Screenshot: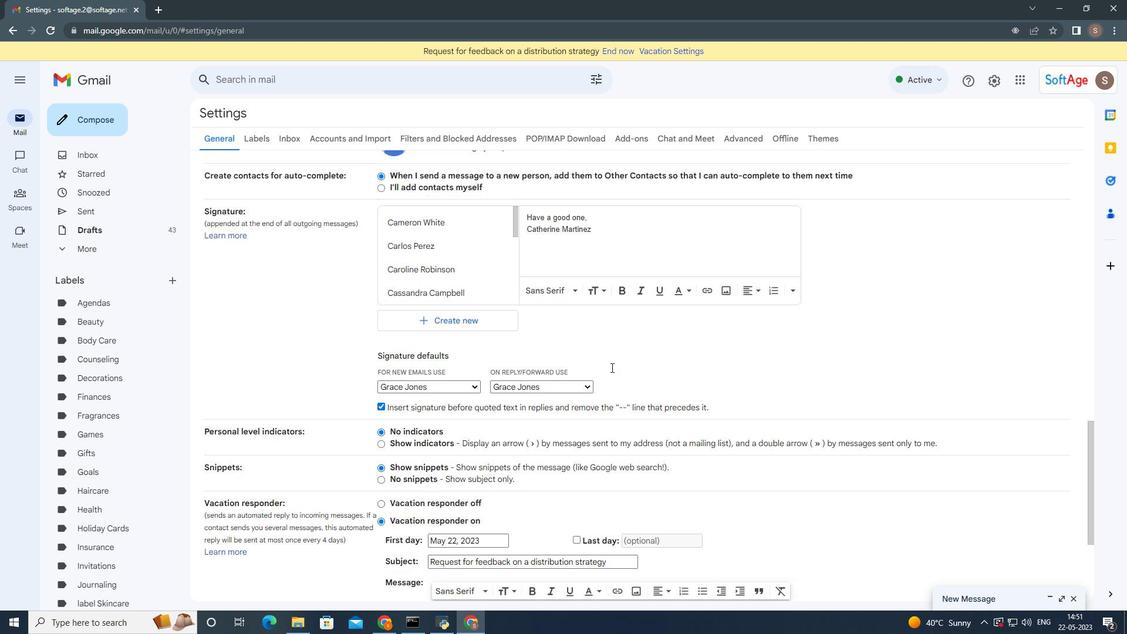 
Action: Mouse scrolled (598, 368) with delta (0, 0)
Screenshot: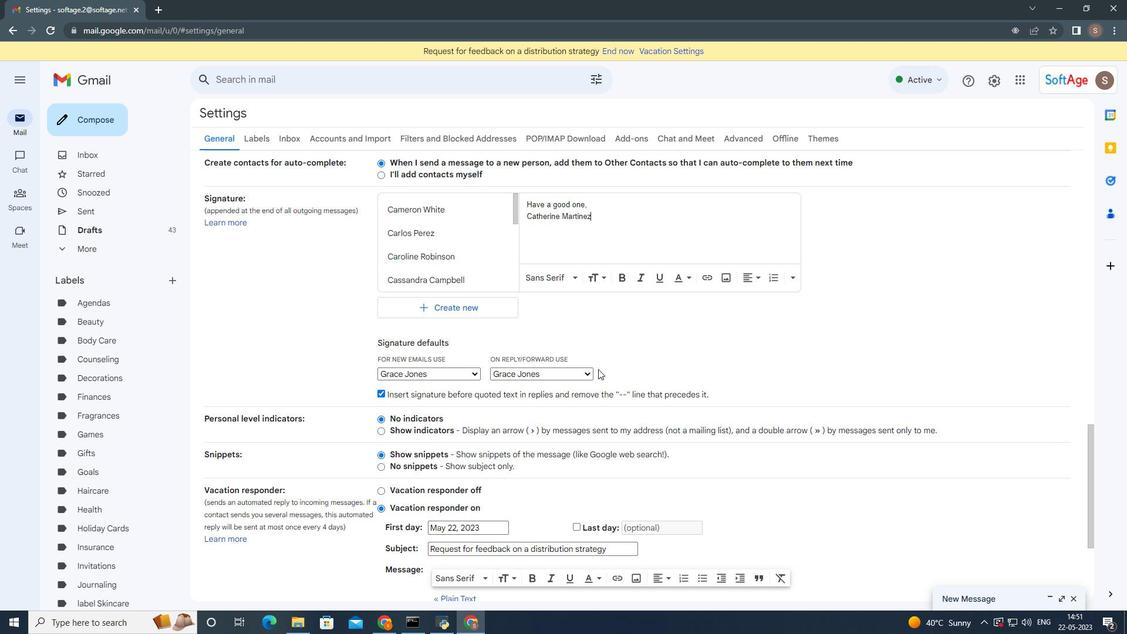 
Action: Mouse moved to (600, 379)
Screenshot: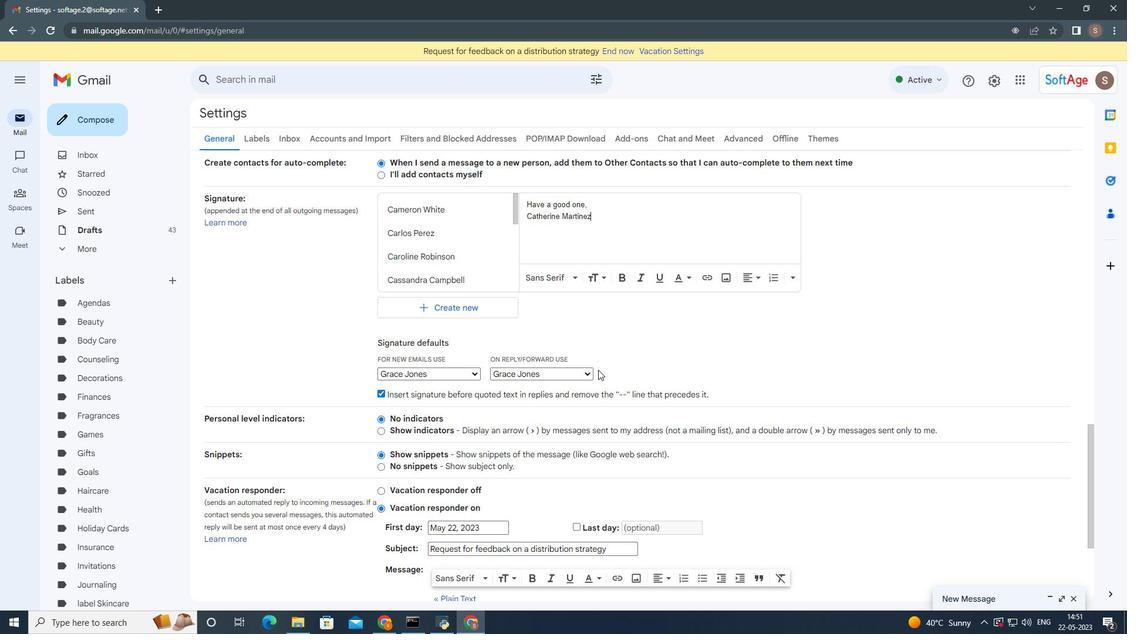 
Action: Mouse scrolled (600, 378) with delta (0, 0)
Screenshot: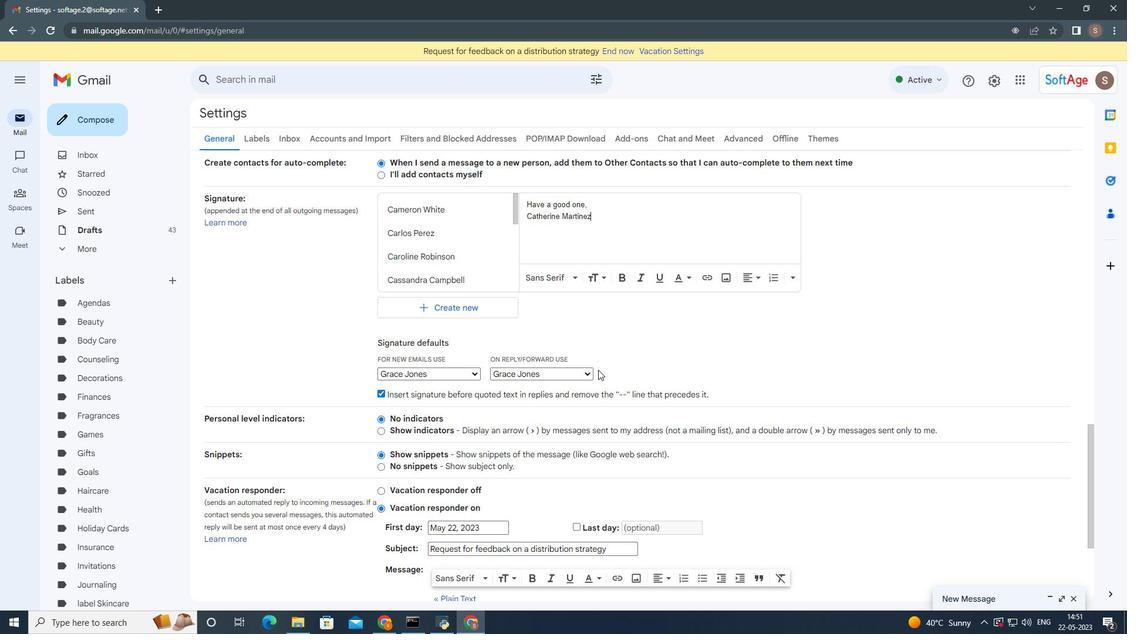 
Action: Mouse moved to (604, 385)
Screenshot: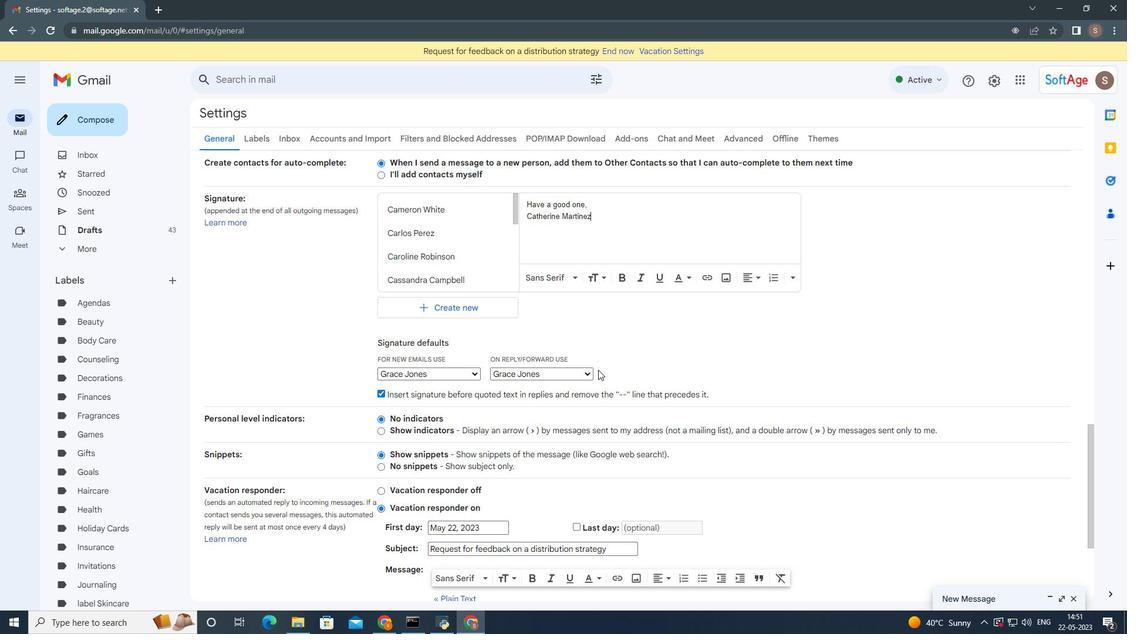 
Action: Mouse scrolled (604, 384) with delta (0, 0)
Screenshot: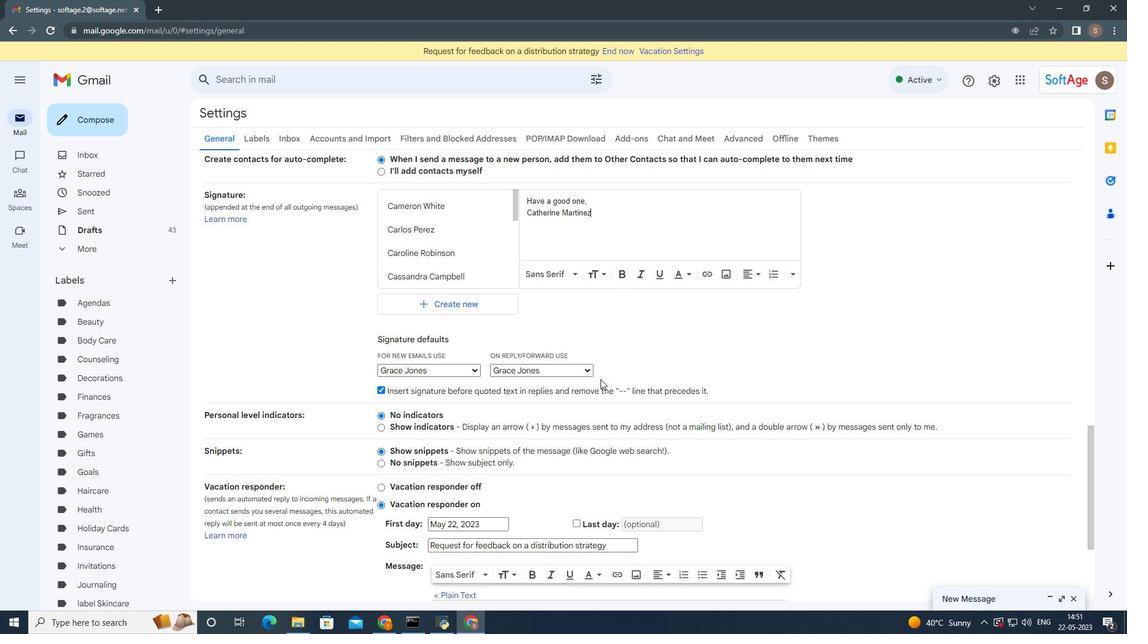 
Action: Mouse moved to (550, 427)
Screenshot: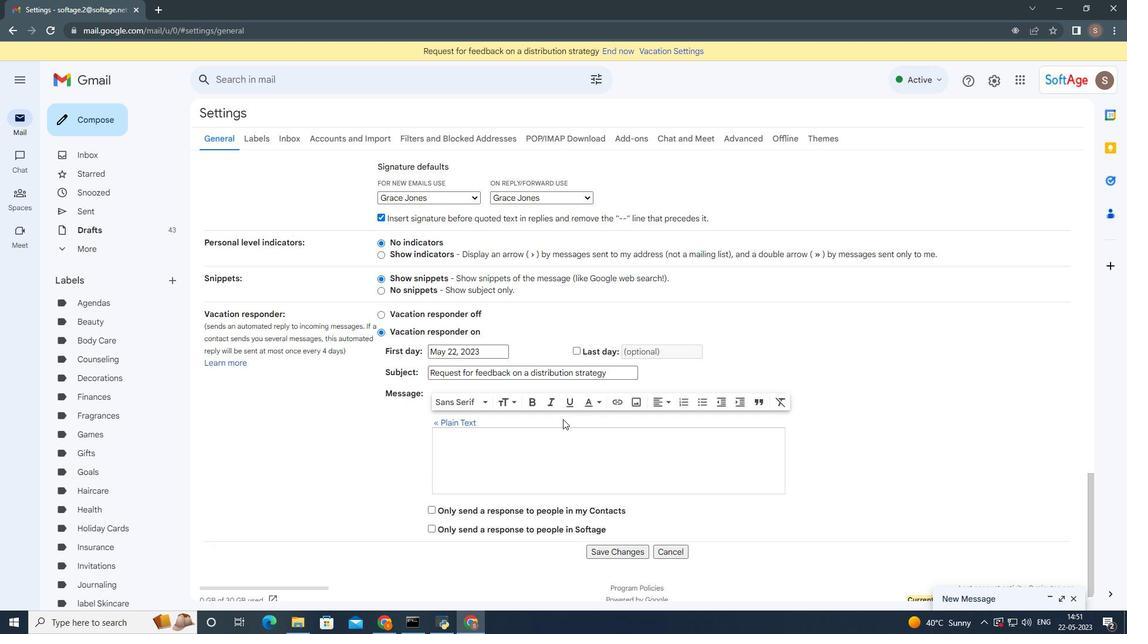 
Action: Mouse scrolled (550, 426) with delta (0, 0)
Screenshot: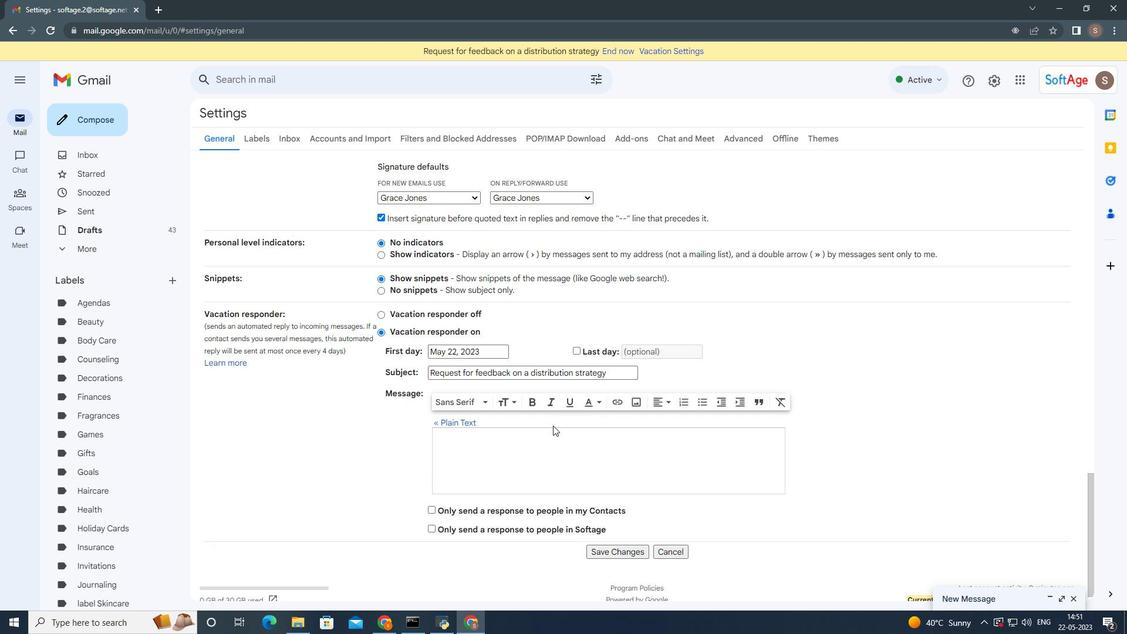 
Action: Mouse moved to (549, 429)
Screenshot: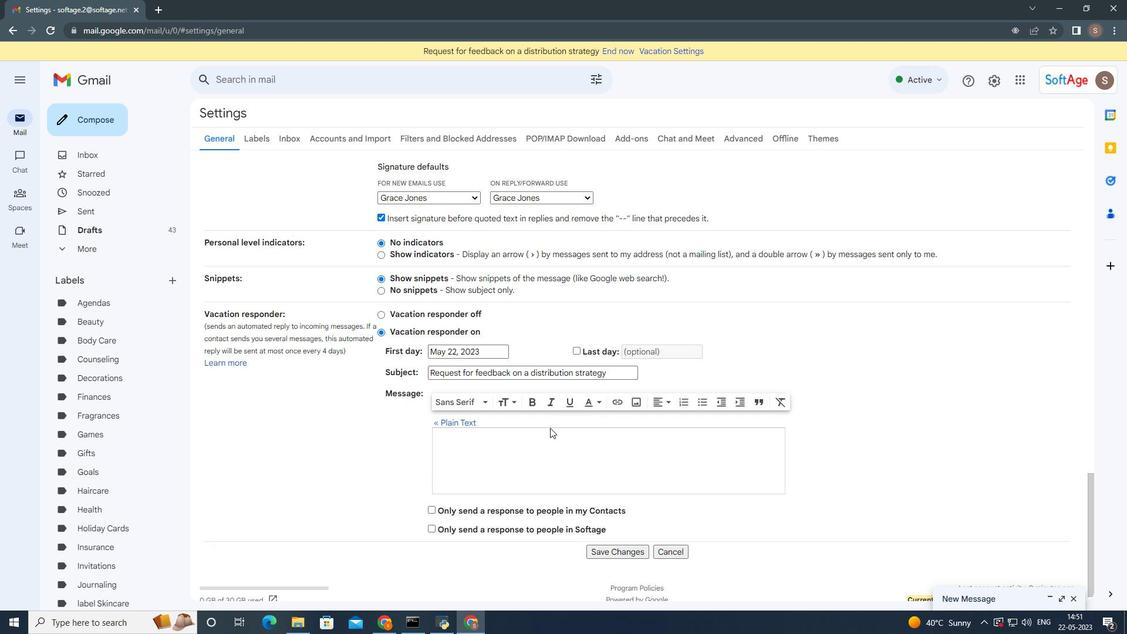 
Action: Mouse scrolled (549, 429) with delta (0, 0)
Screenshot: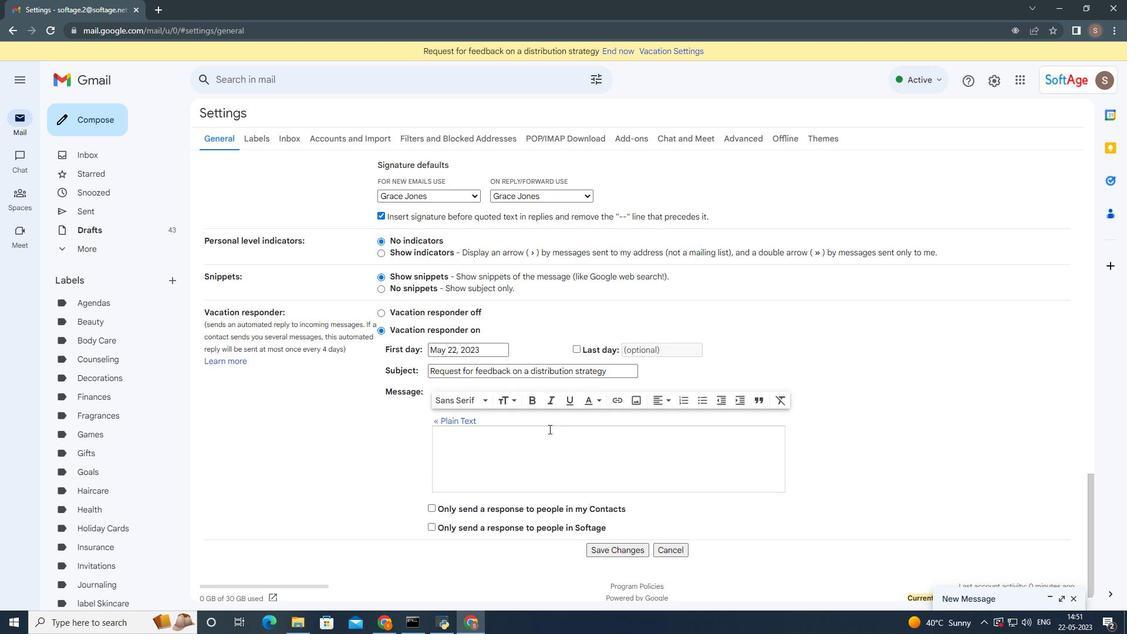 
Action: Mouse moved to (632, 540)
Screenshot: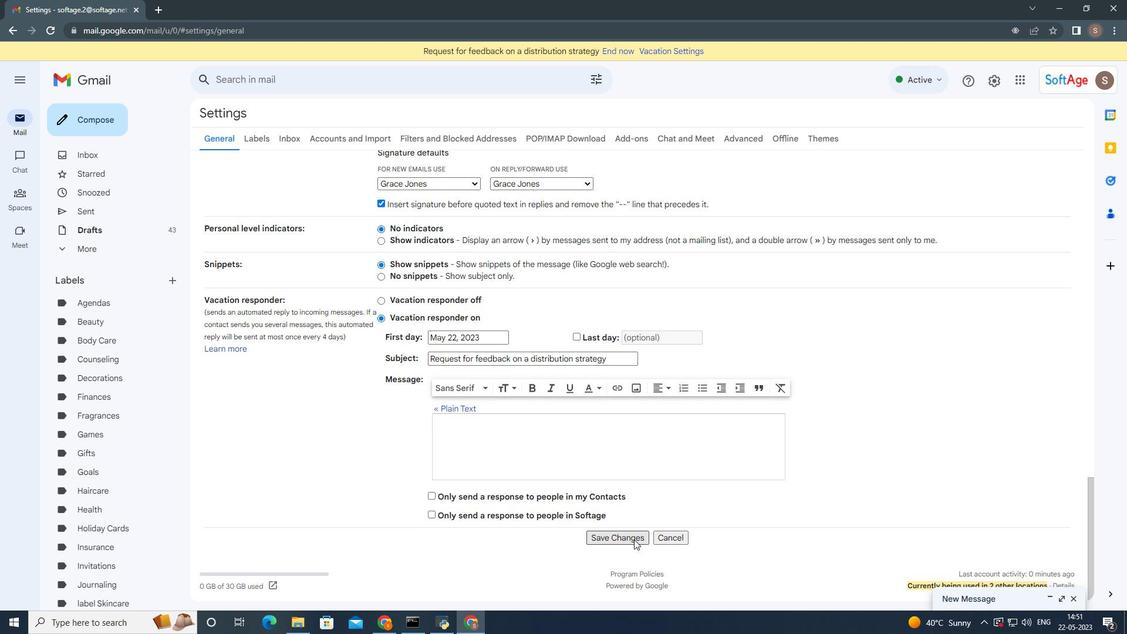 
Action: Mouse pressed left at (632, 540)
Screenshot: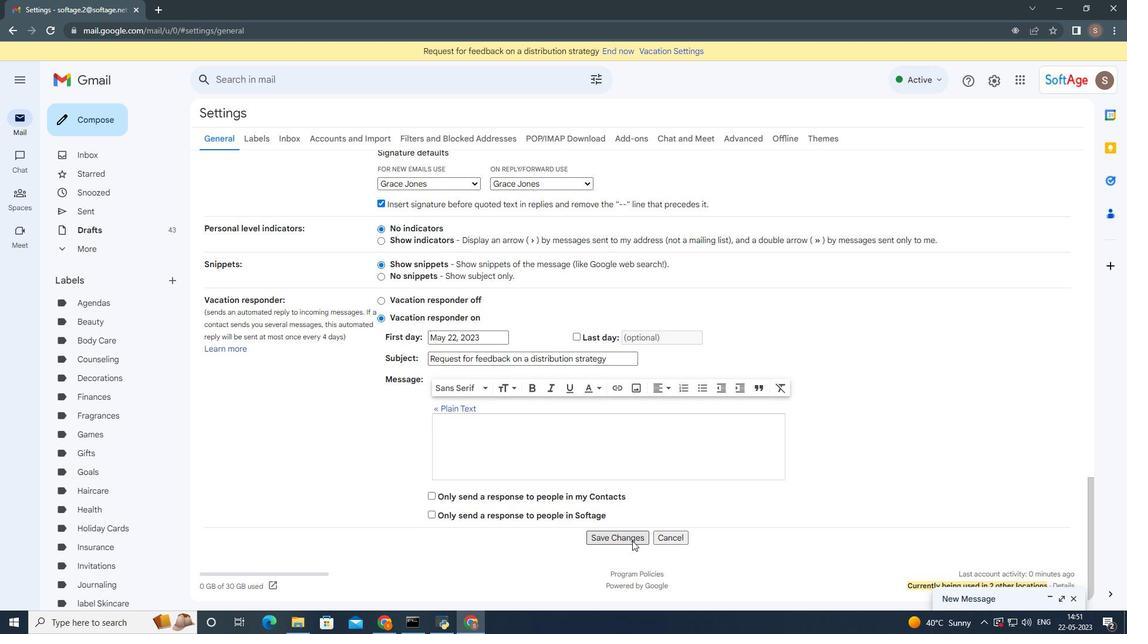 
Action: Mouse moved to (79, 113)
Screenshot: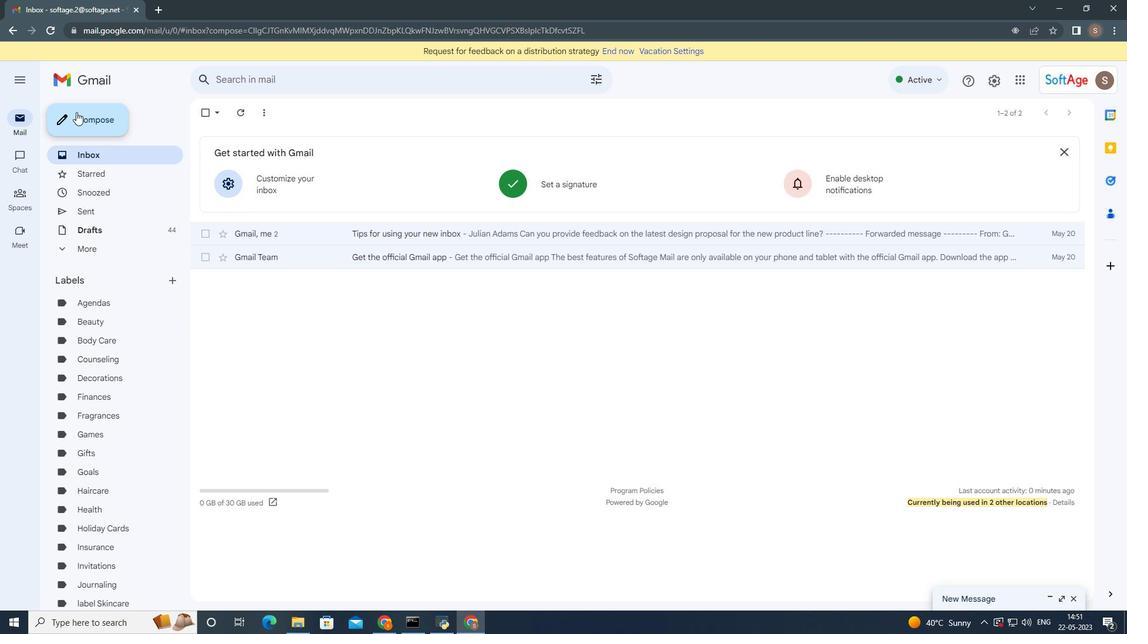 
Action: Mouse pressed left at (79, 113)
Screenshot: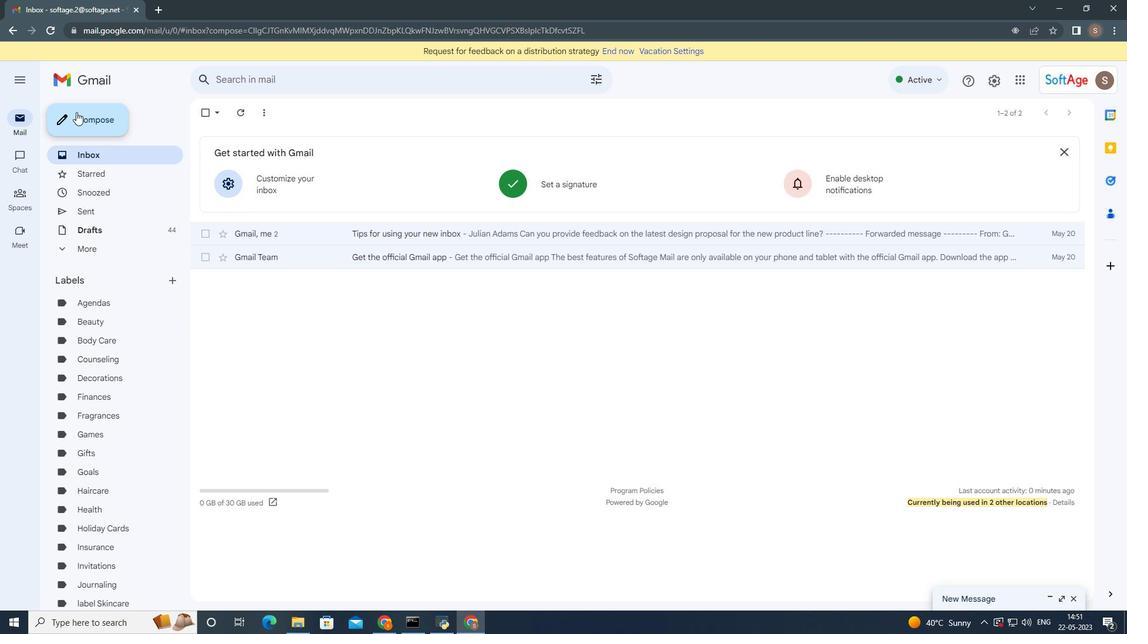 
Action: Mouse moved to (624, 292)
Screenshot: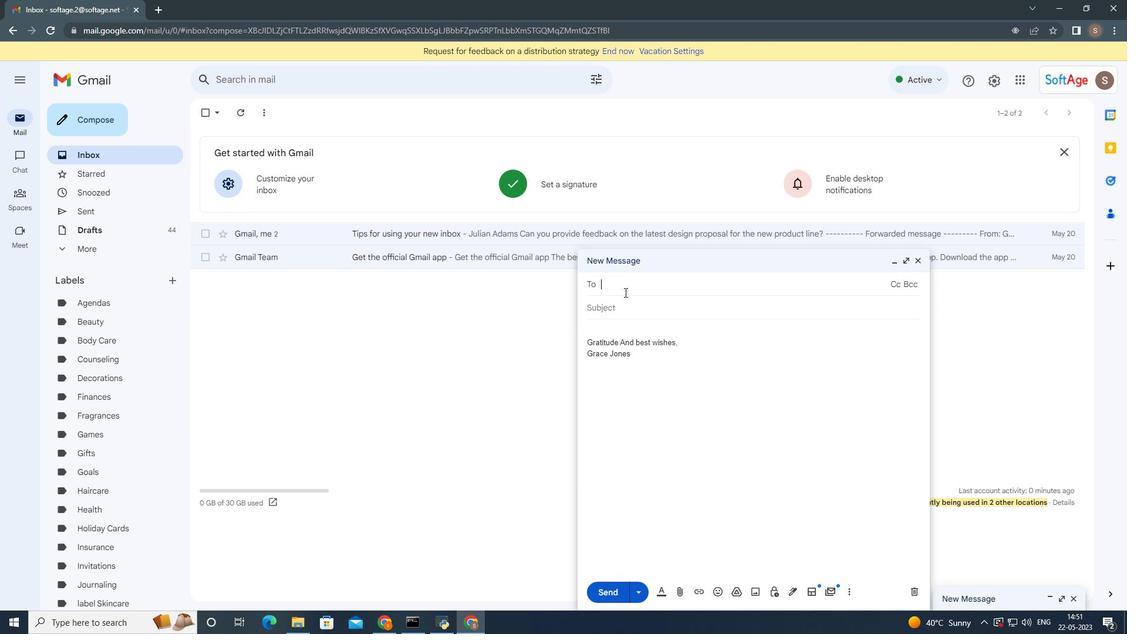 
Action: Key pressed softage.4
Screenshot: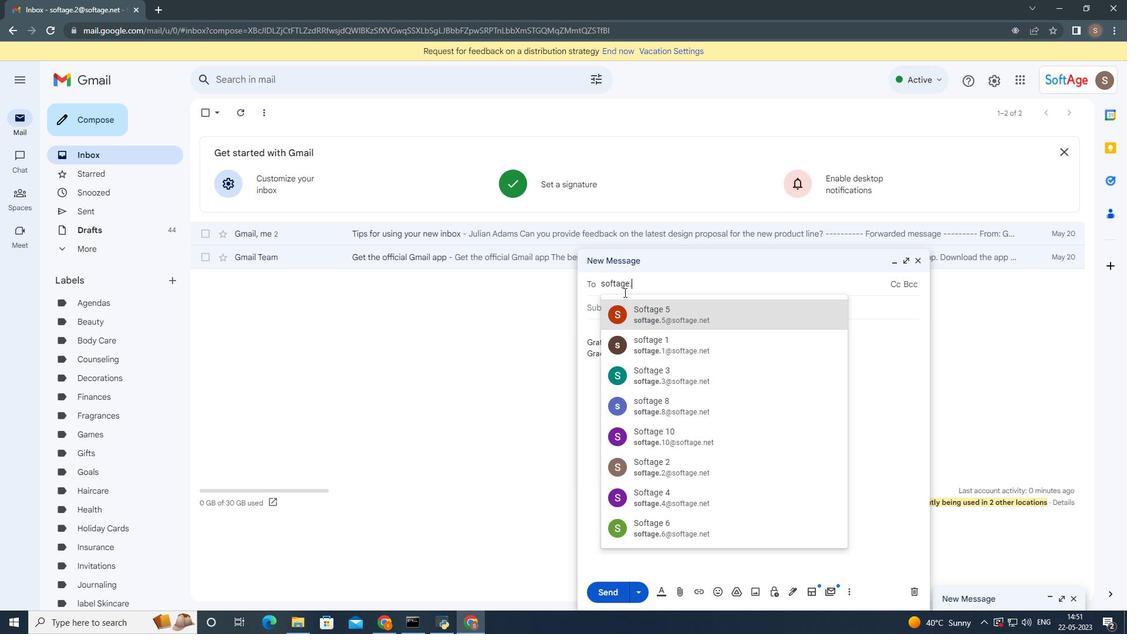 
Action: Mouse moved to (629, 310)
Screenshot: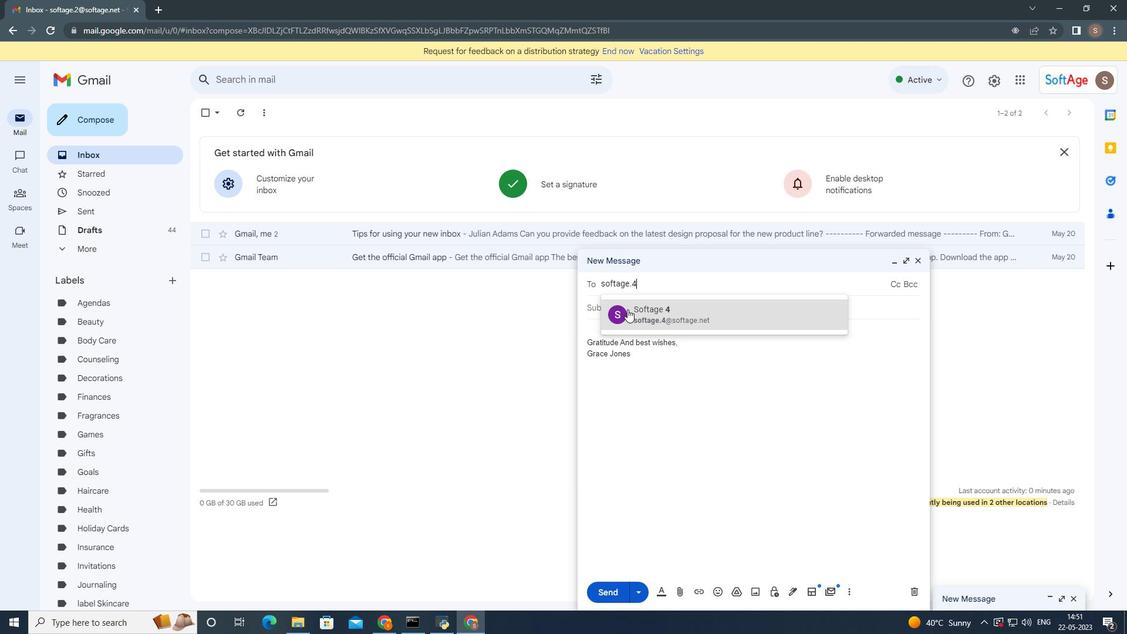 
Action: Mouse pressed left at (629, 310)
Screenshot: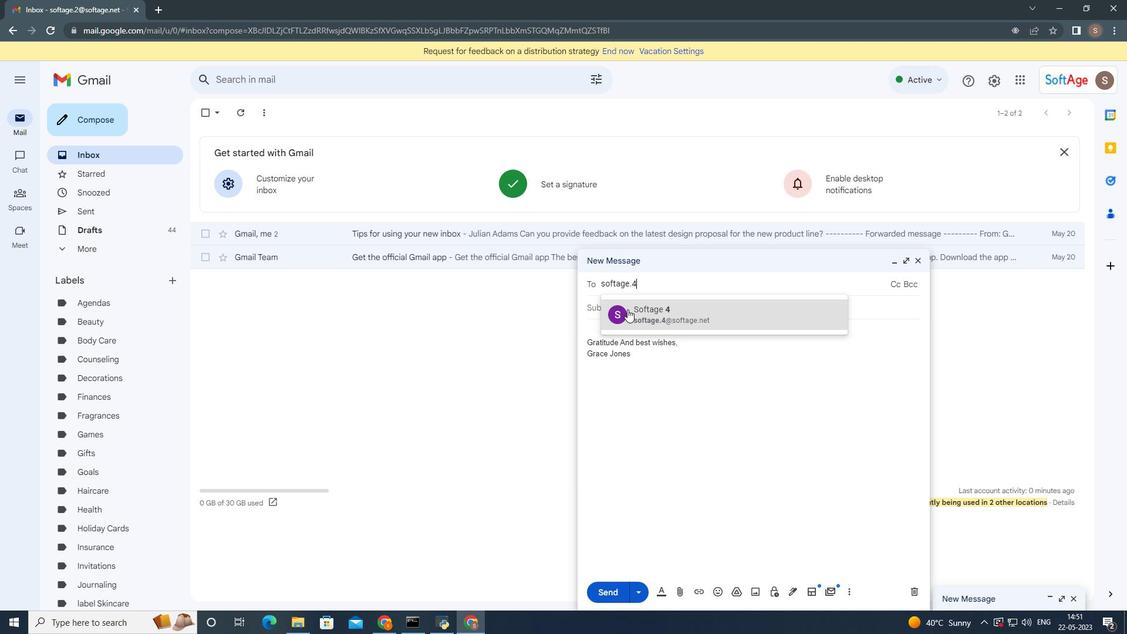 
Action: Mouse moved to (792, 594)
Screenshot: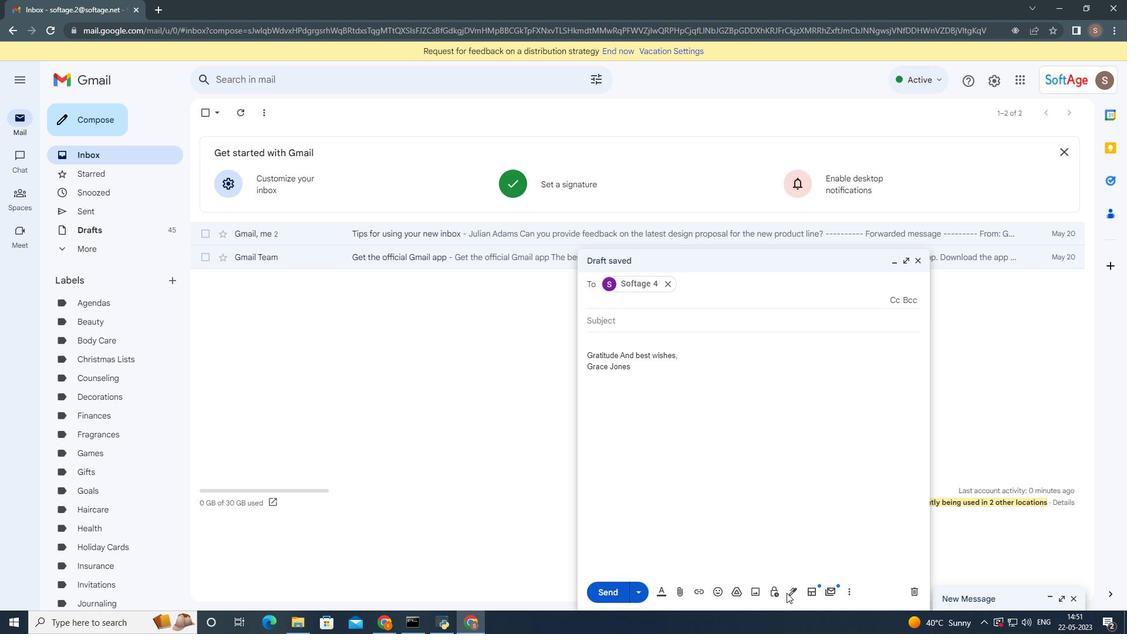 
Action: Mouse pressed left at (792, 594)
Screenshot: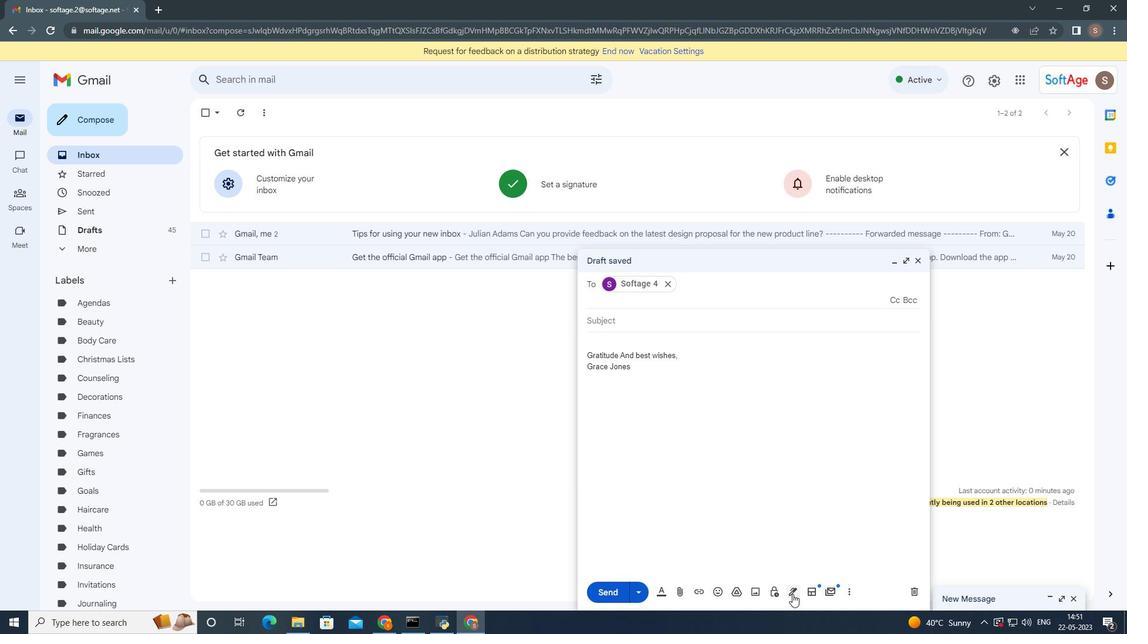 
Action: Mouse moved to (823, 418)
Screenshot: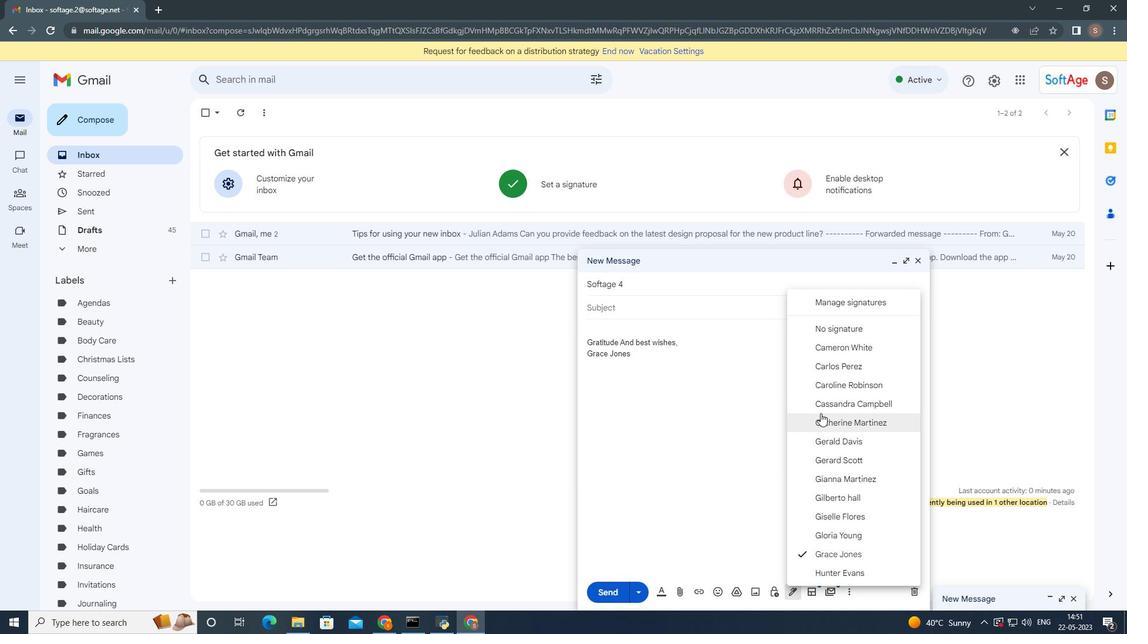 
Action: Mouse pressed left at (823, 418)
Screenshot: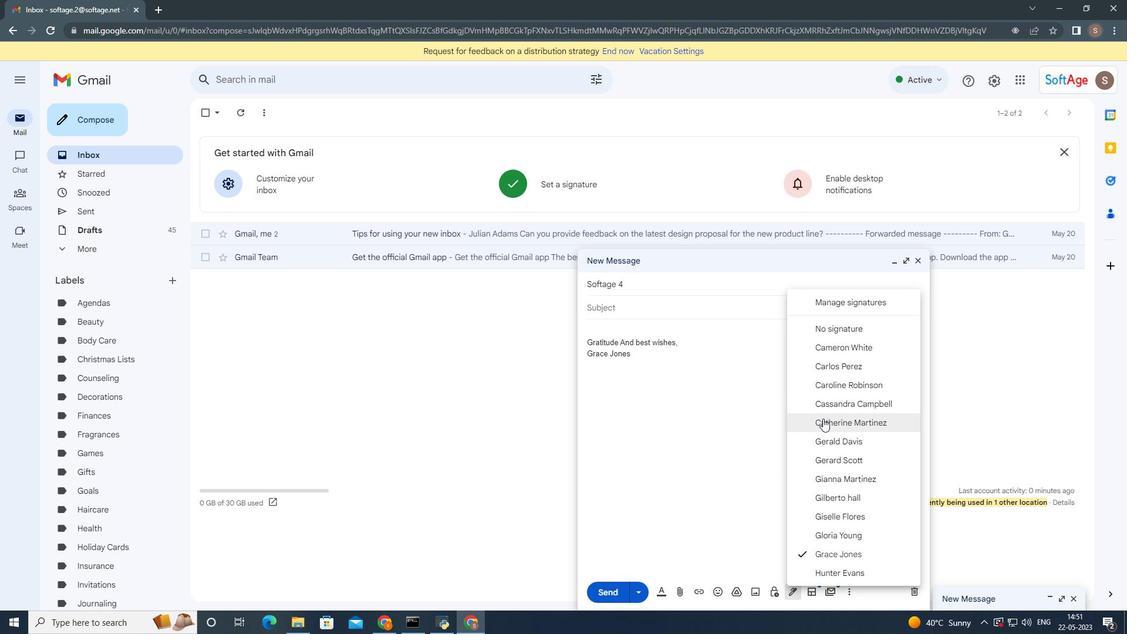 
Action: Mouse moved to (847, 590)
Screenshot: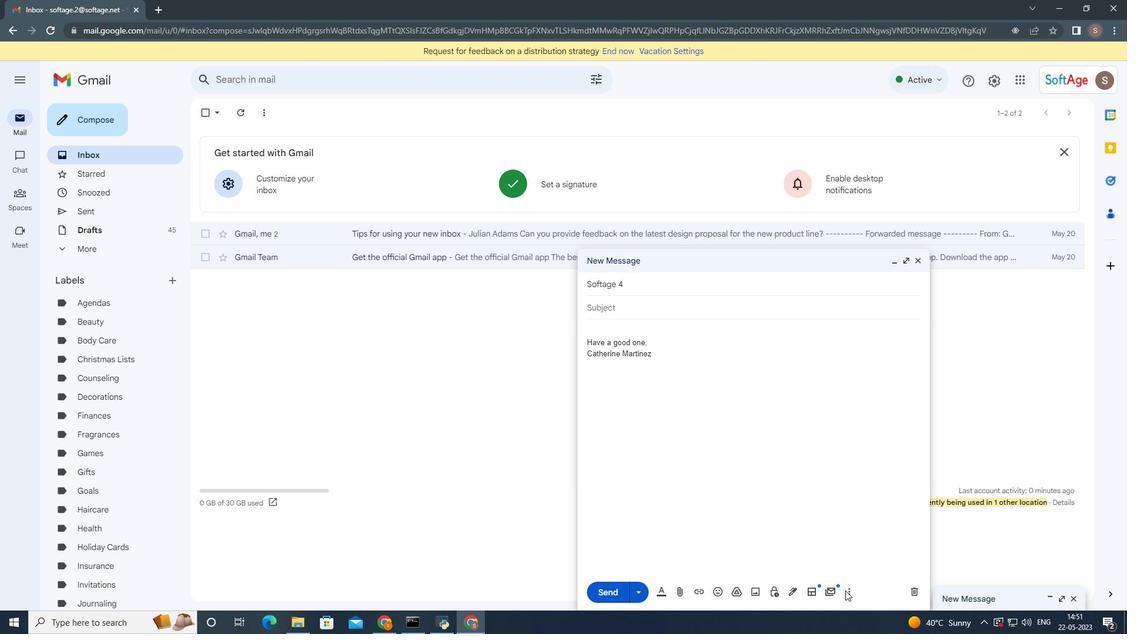 
Action: Mouse pressed left at (847, 590)
Screenshot: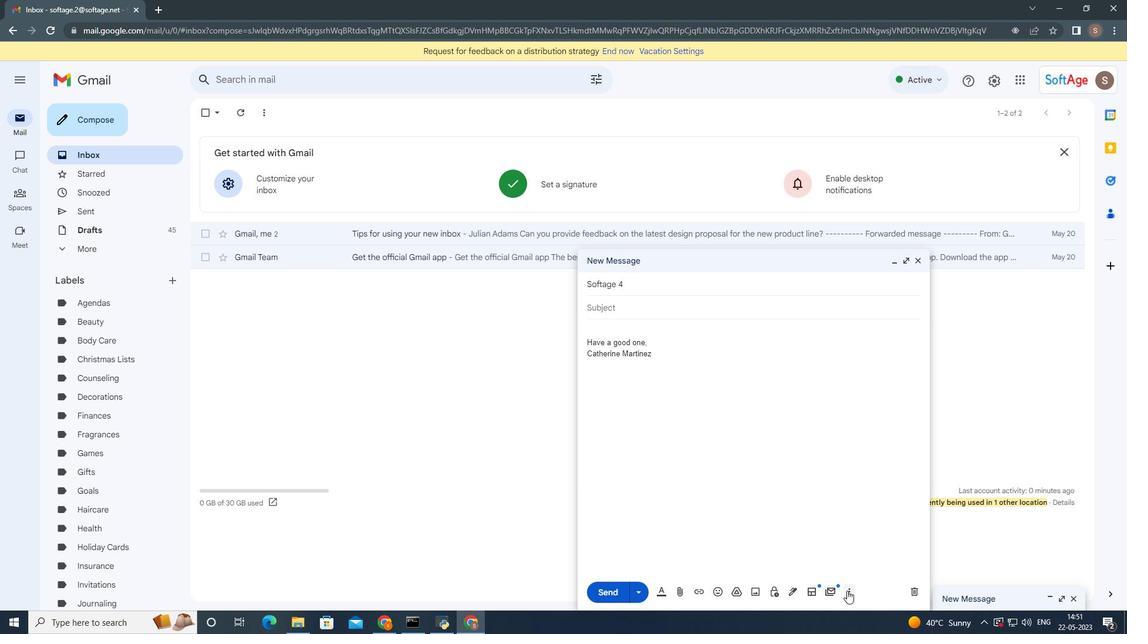 
Action: Mouse moved to (876, 486)
Screenshot: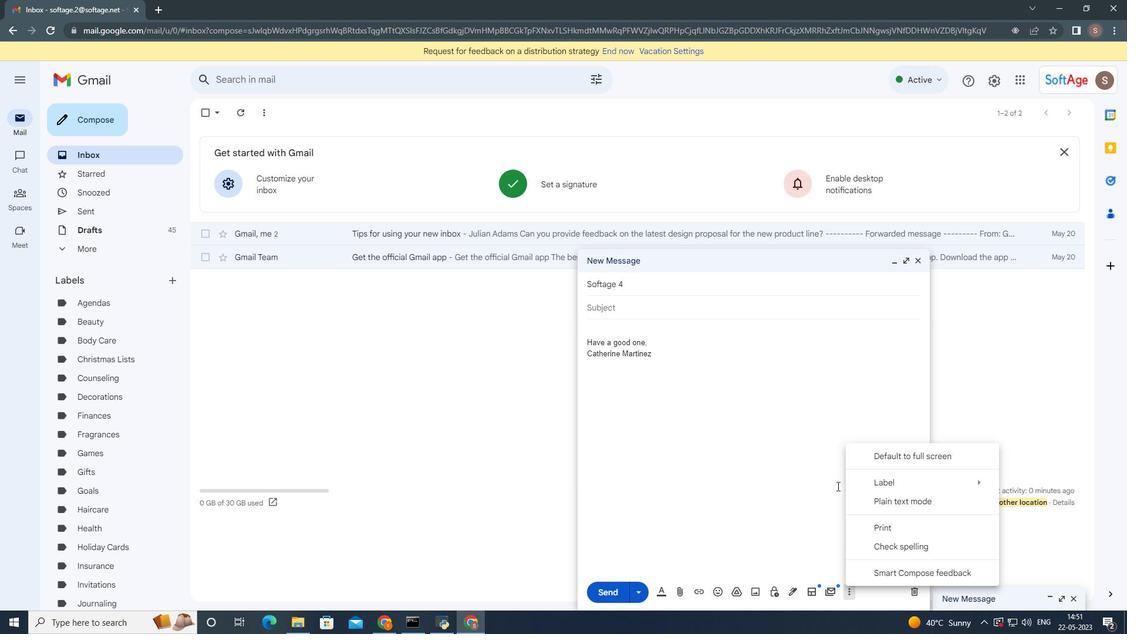 
Action: Mouse pressed left at (876, 486)
Screenshot: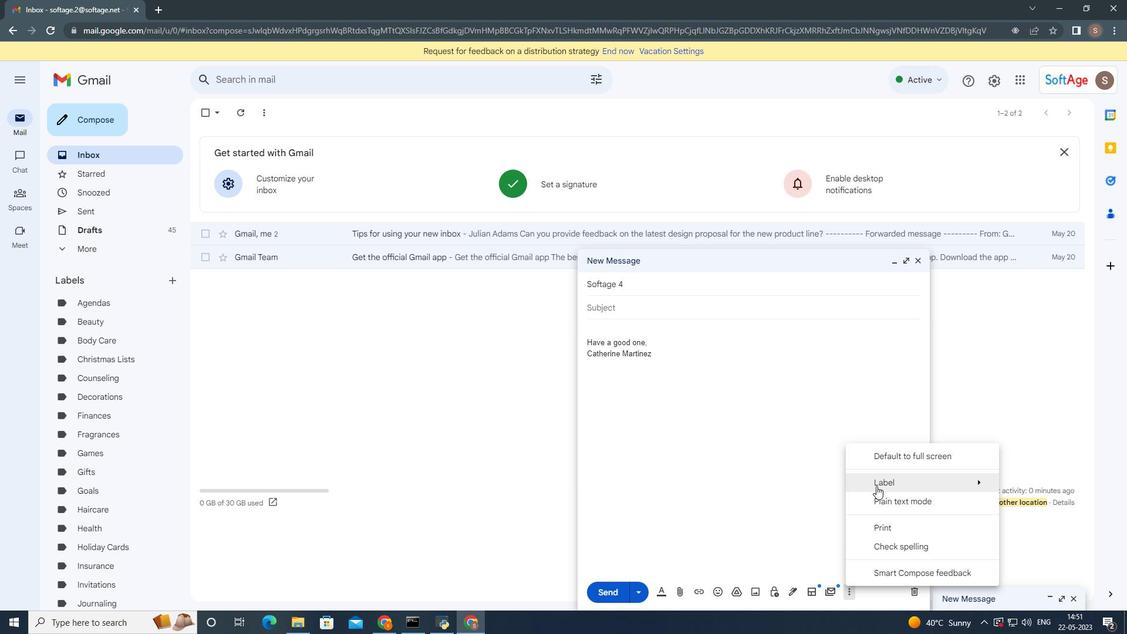 
Action: Mouse moved to (693, 461)
Screenshot: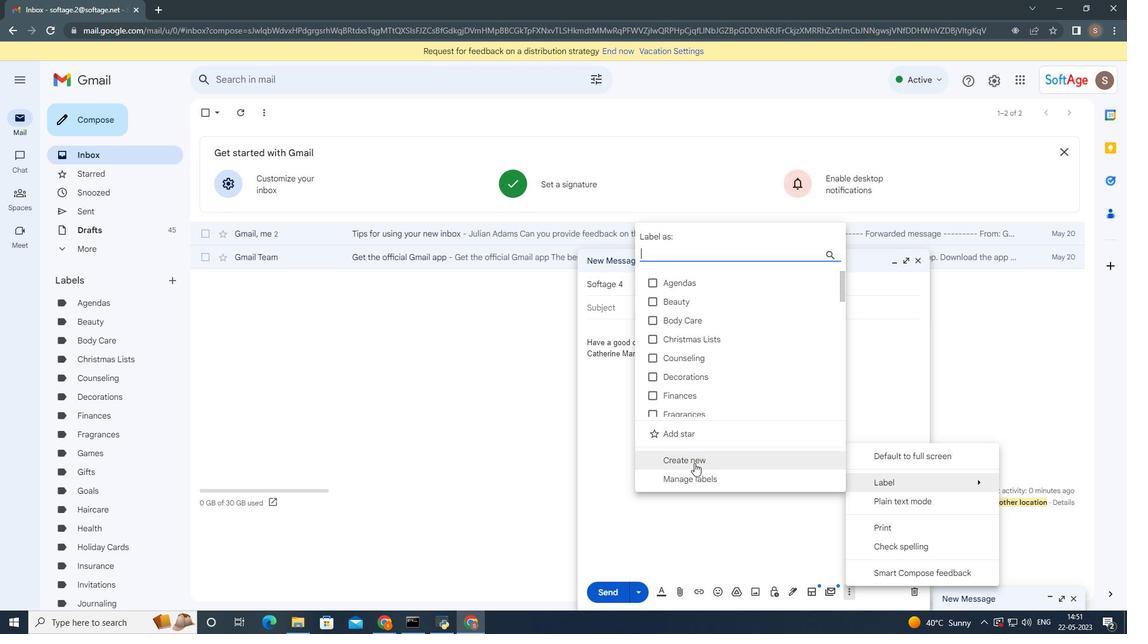 
Action: Mouse pressed left at (693, 461)
Screenshot: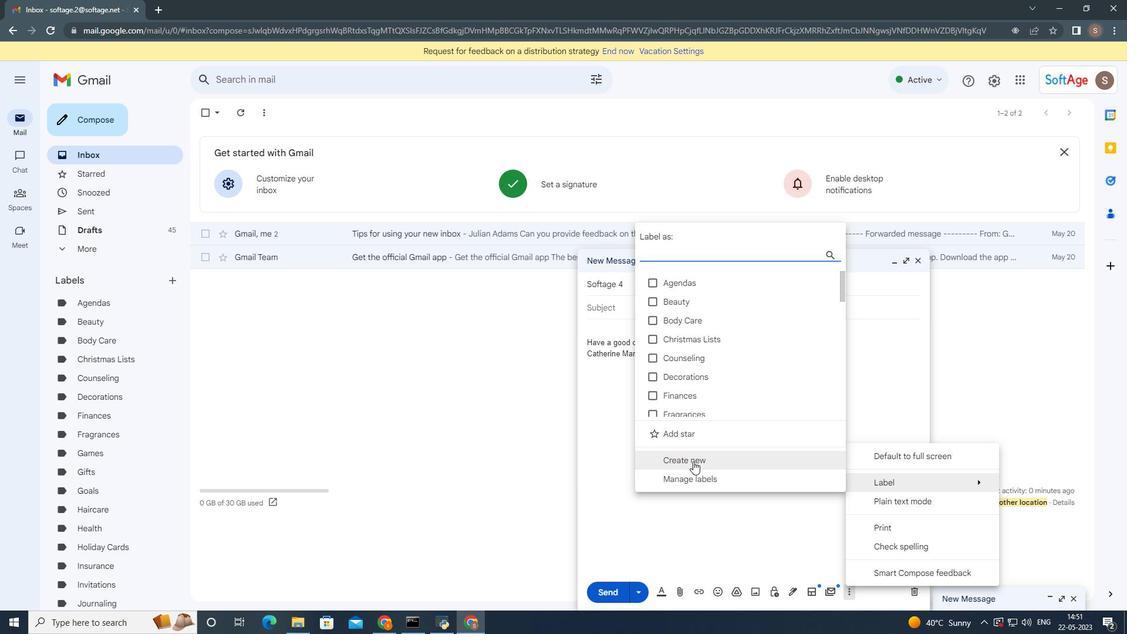 
Action: Mouse moved to (691, 460)
Screenshot: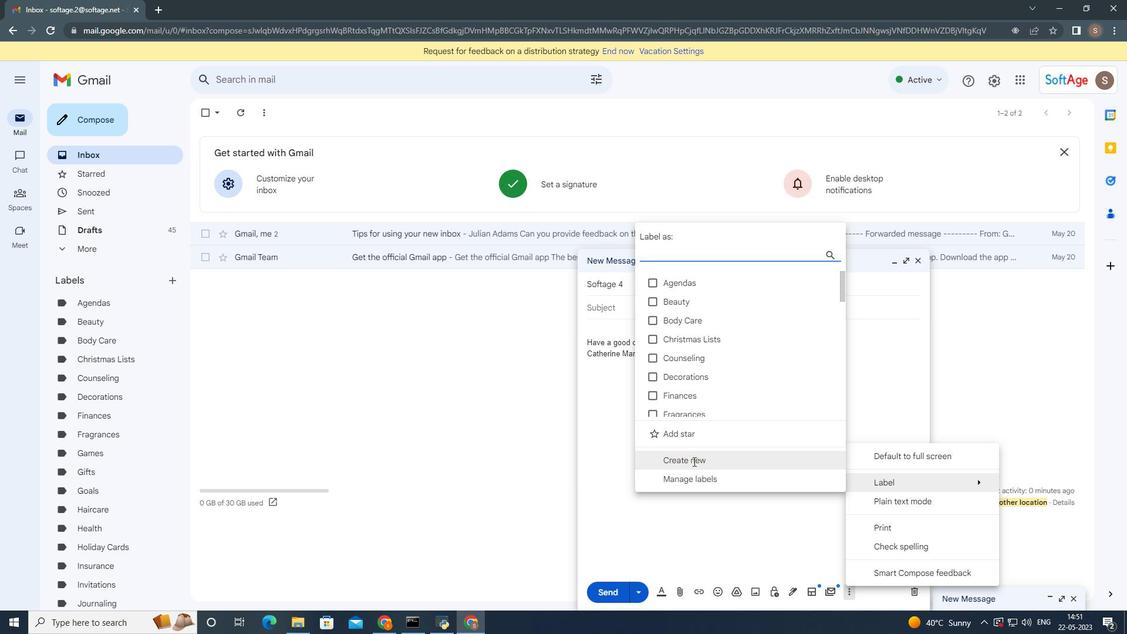 
Action: Key pressed <Key.shift>Client<Key.space><Key.shift>F<Key.backspace>files
Screenshot: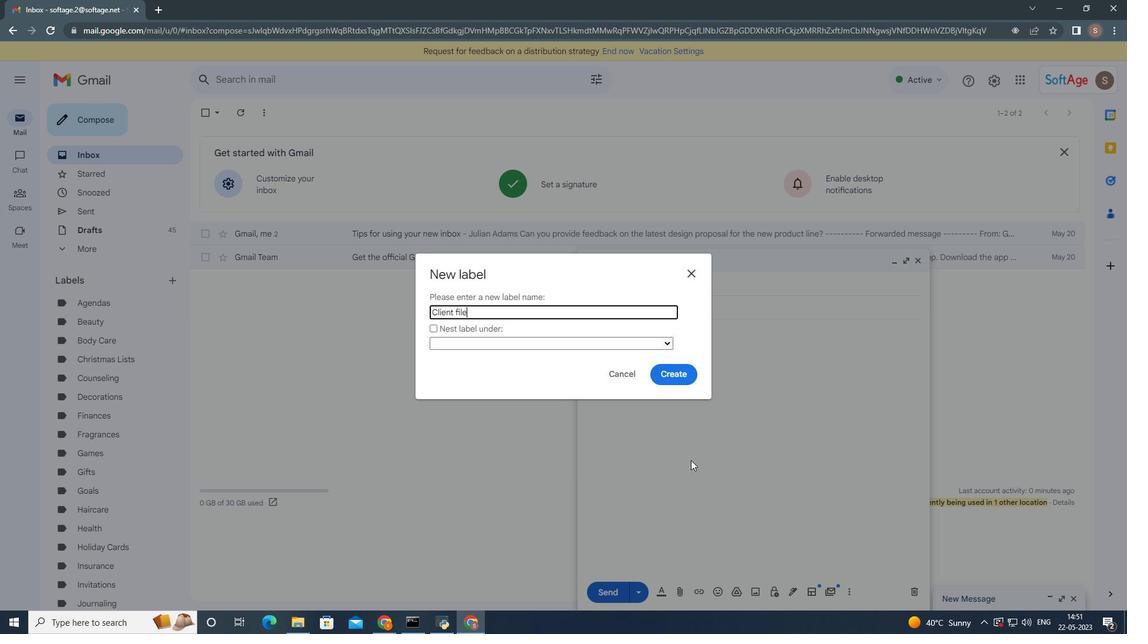 
Action: Mouse moved to (674, 377)
Screenshot: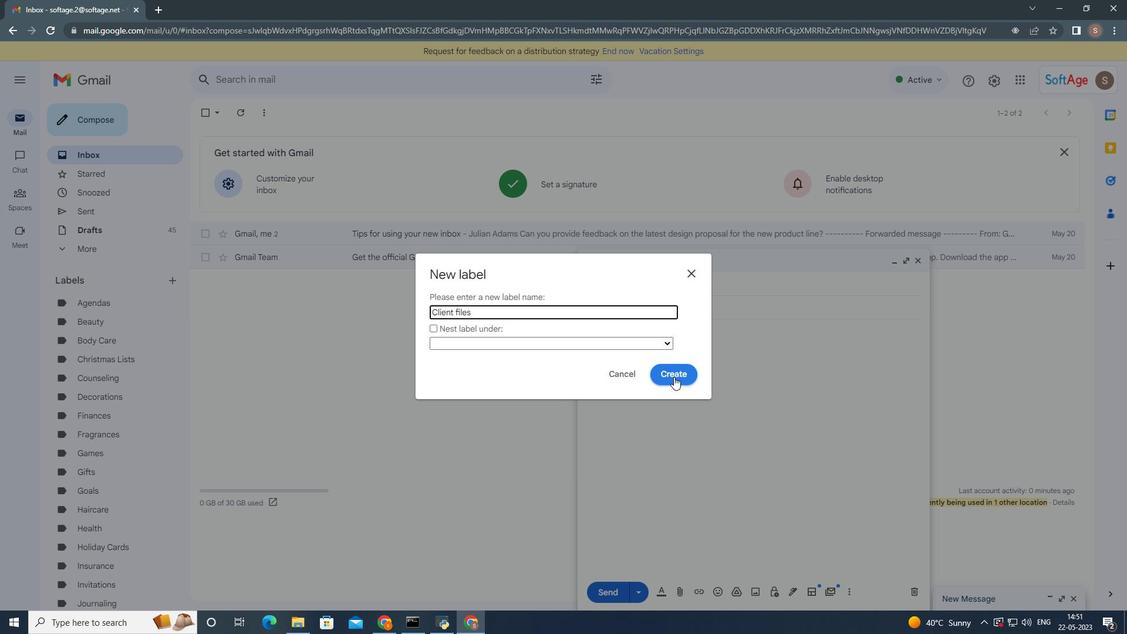 
Action: Mouse pressed left at (674, 377)
Screenshot: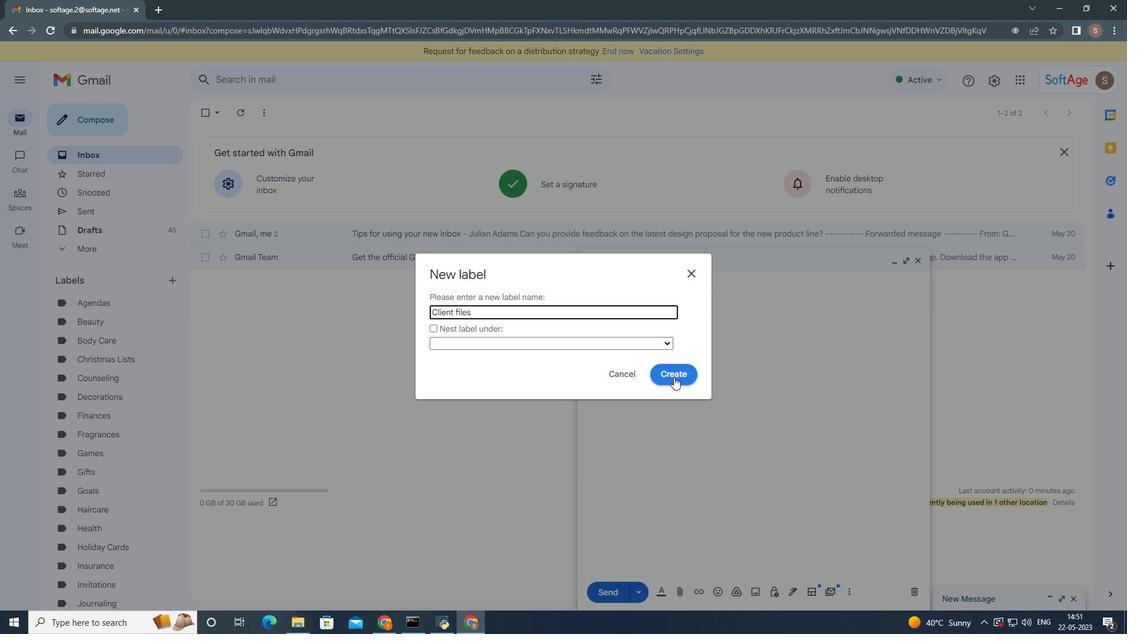 
Action: Mouse moved to (618, 588)
Screenshot: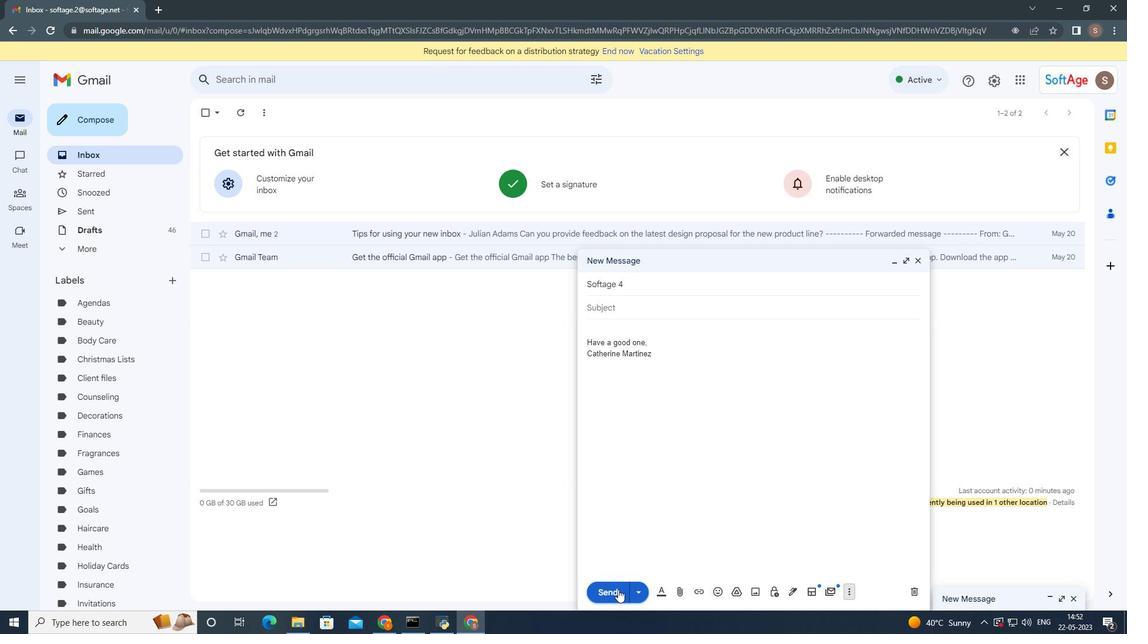 
